 Task: Create Card Donor Stewardship Planning in Board Social Media Advertising Strategies to Workspace Healthcare Consulting. Create Card Beauty Review in Board Customer Journey Optimization Analytics to Workspace Healthcare Consulting. Create Card Donor Stewardship Execution in Board Public Relations Thought Leadership Content Creation and Distribution to Workspace Healthcare Consulting
Action: Mouse moved to (268, 212)
Screenshot: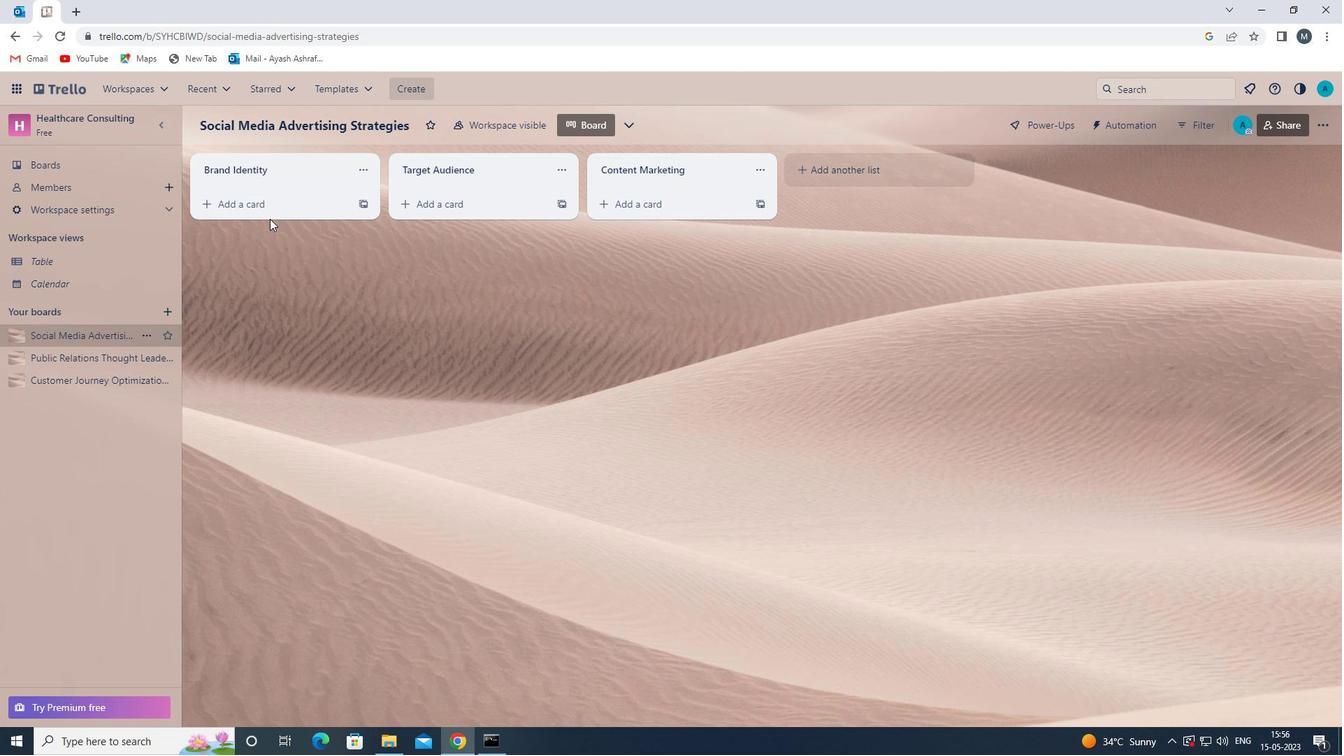 
Action: Mouse pressed left at (268, 212)
Screenshot: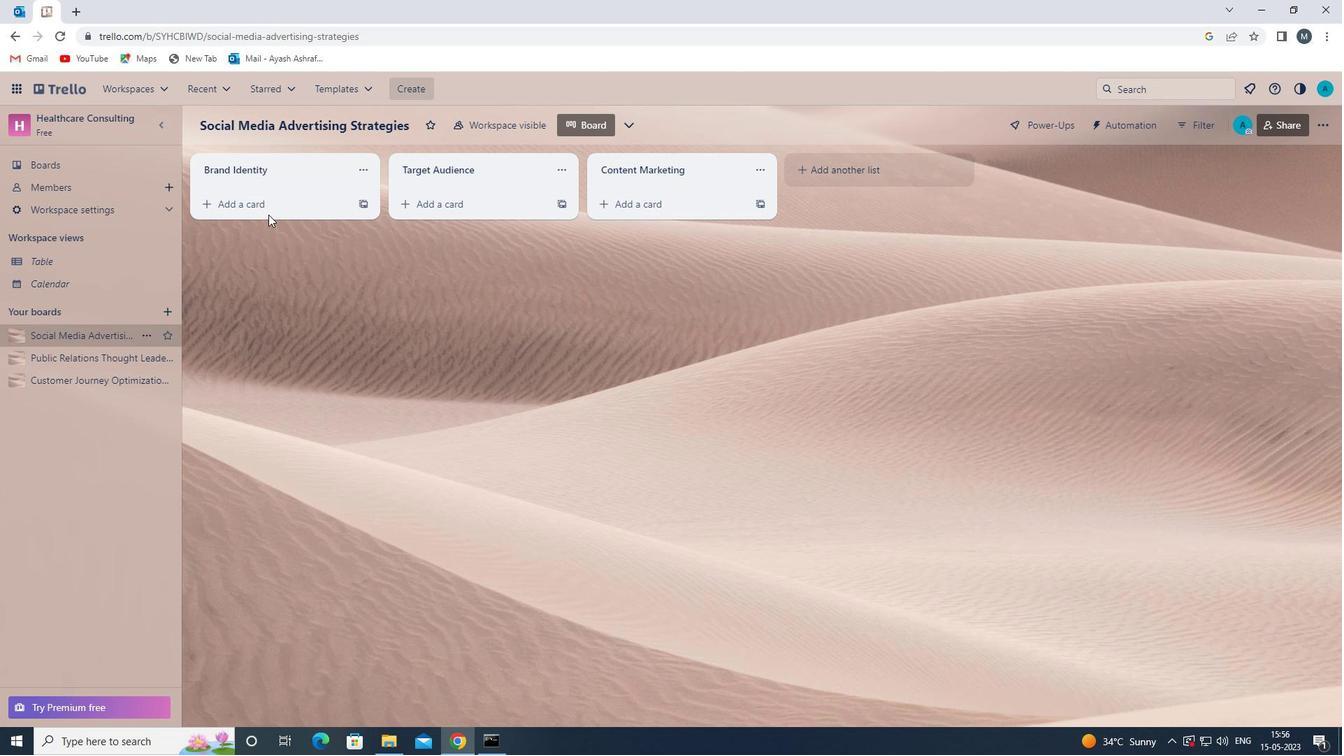 
Action: Mouse moved to (272, 216)
Screenshot: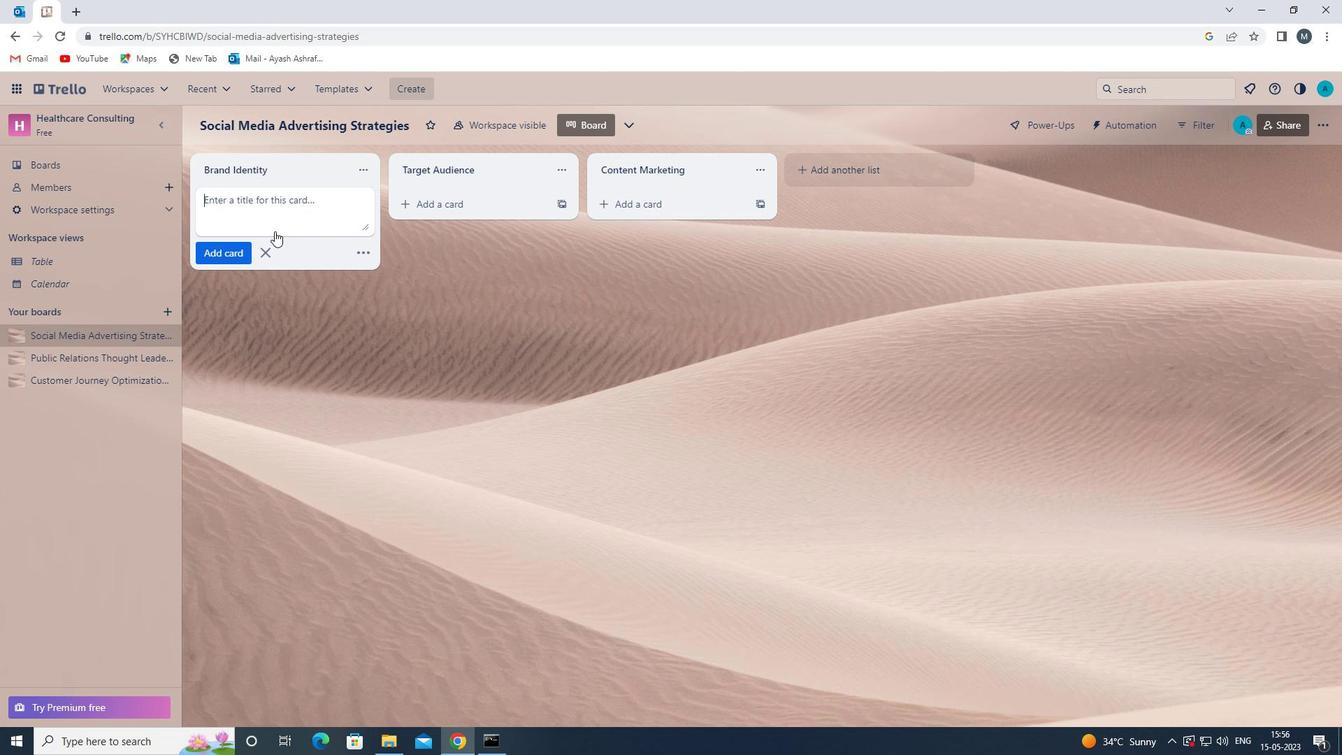 
Action: Mouse pressed left at (272, 216)
Screenshot: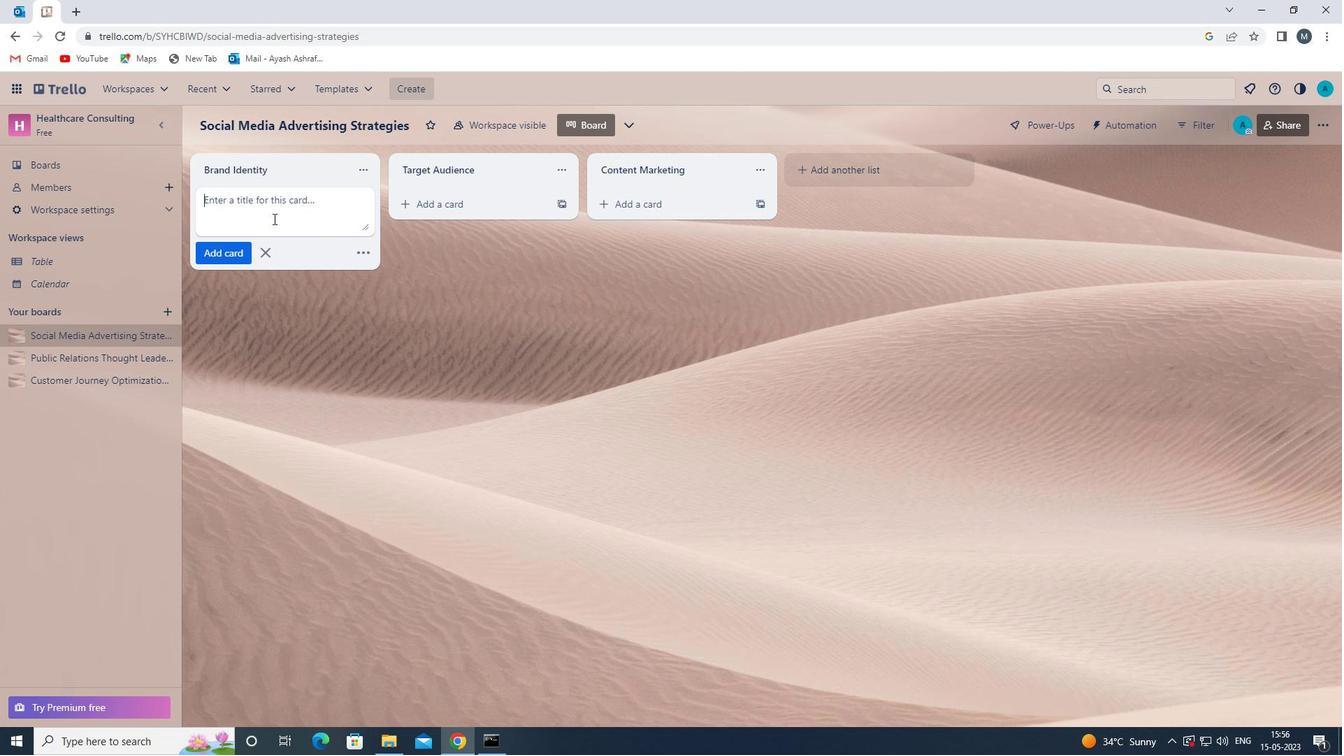 
Action: Key pressed <Key.shift><Key.shift><Key.shift><Key.shift><Key.shift><Key.shift>DONOR<Key.space><Key.shift><Key.shift><Key.shift><Key.shift><Key.shift>STEWARDSHIP<Key.space><Key.shift>PLANNING<Key.space>
Screenshot: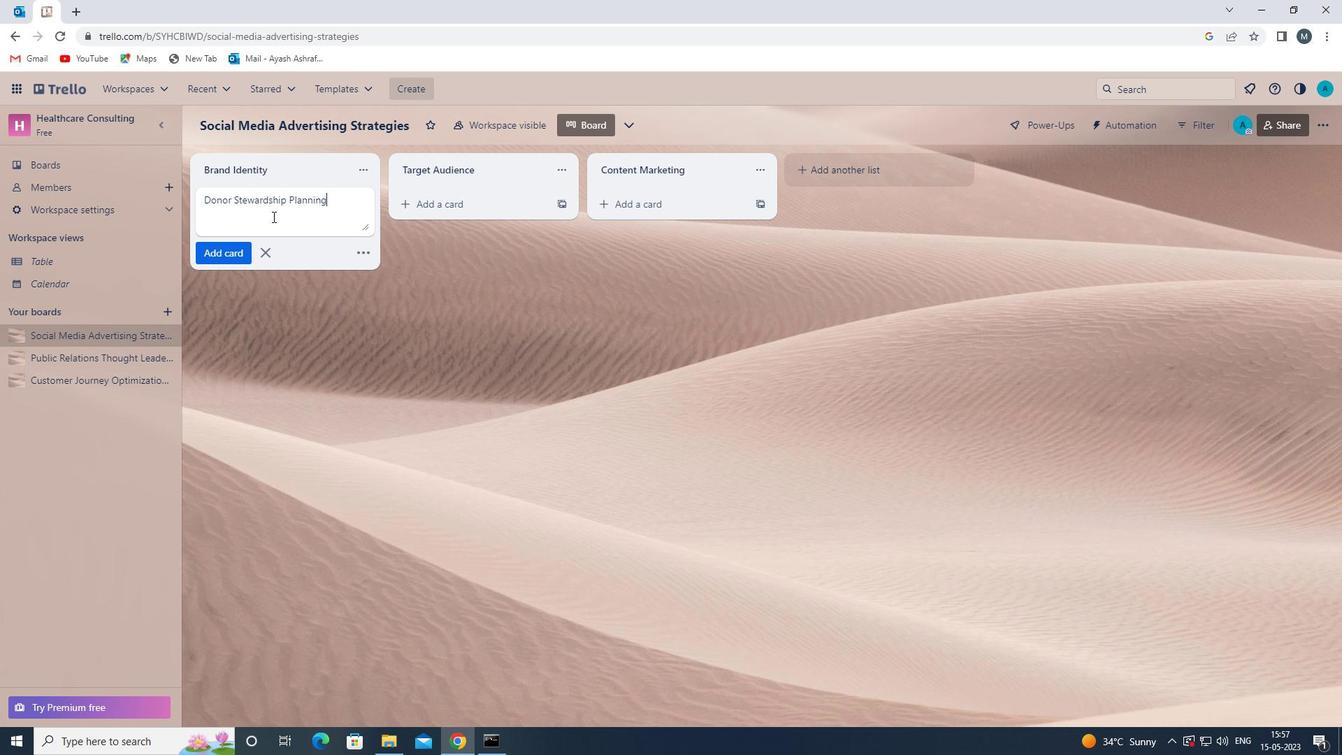 
Action: Mouse moved to (206, 251)
Screenshot: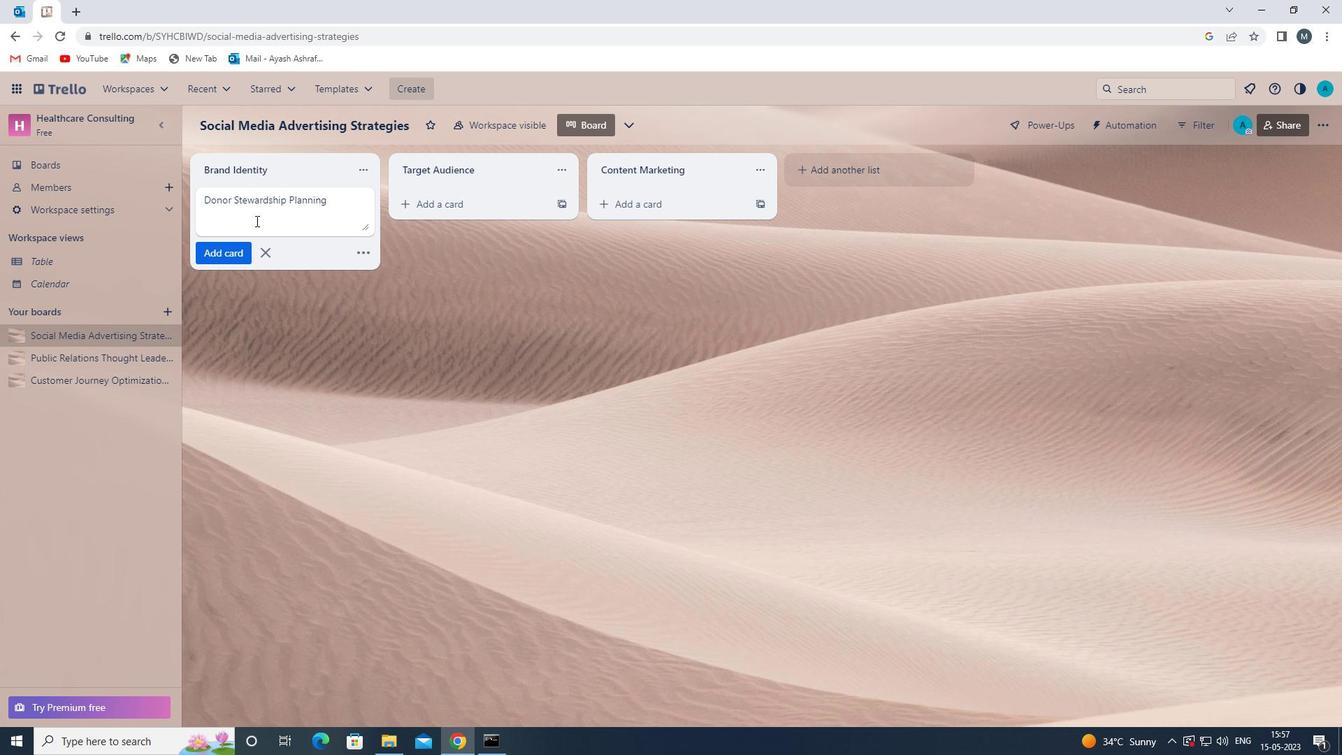 
Action: Mouse pressed left at (206, 251)
Screenshot: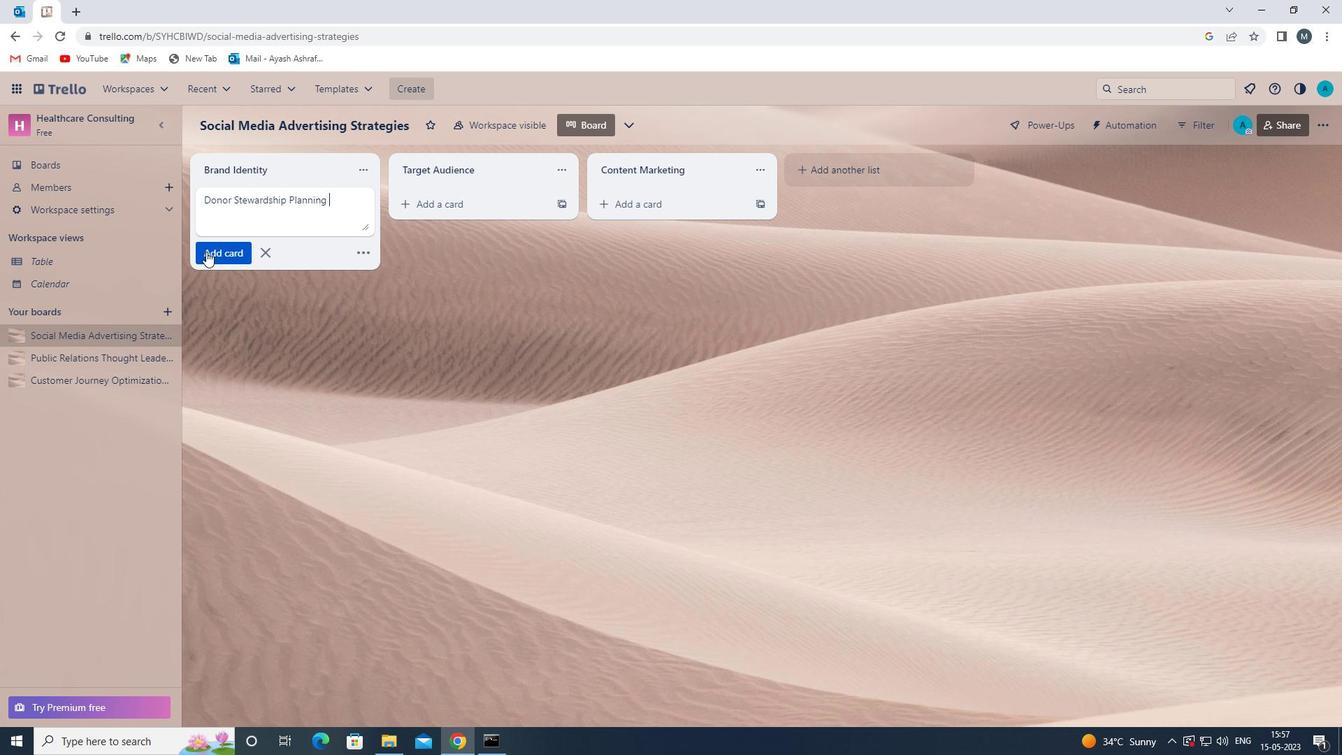 
Action: Mouse moved to (260, 338)
Screenshot: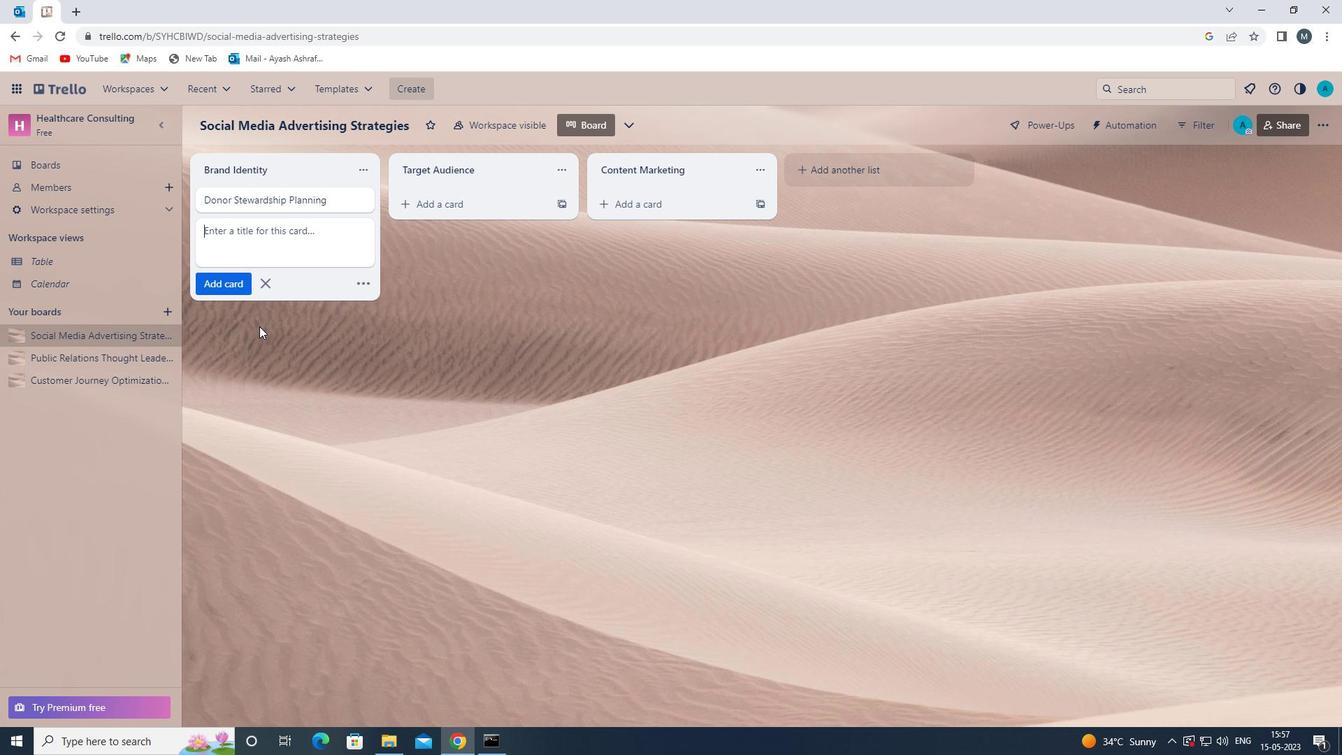 
Action: Mouse pressed left at (260, 338)
Screenshot: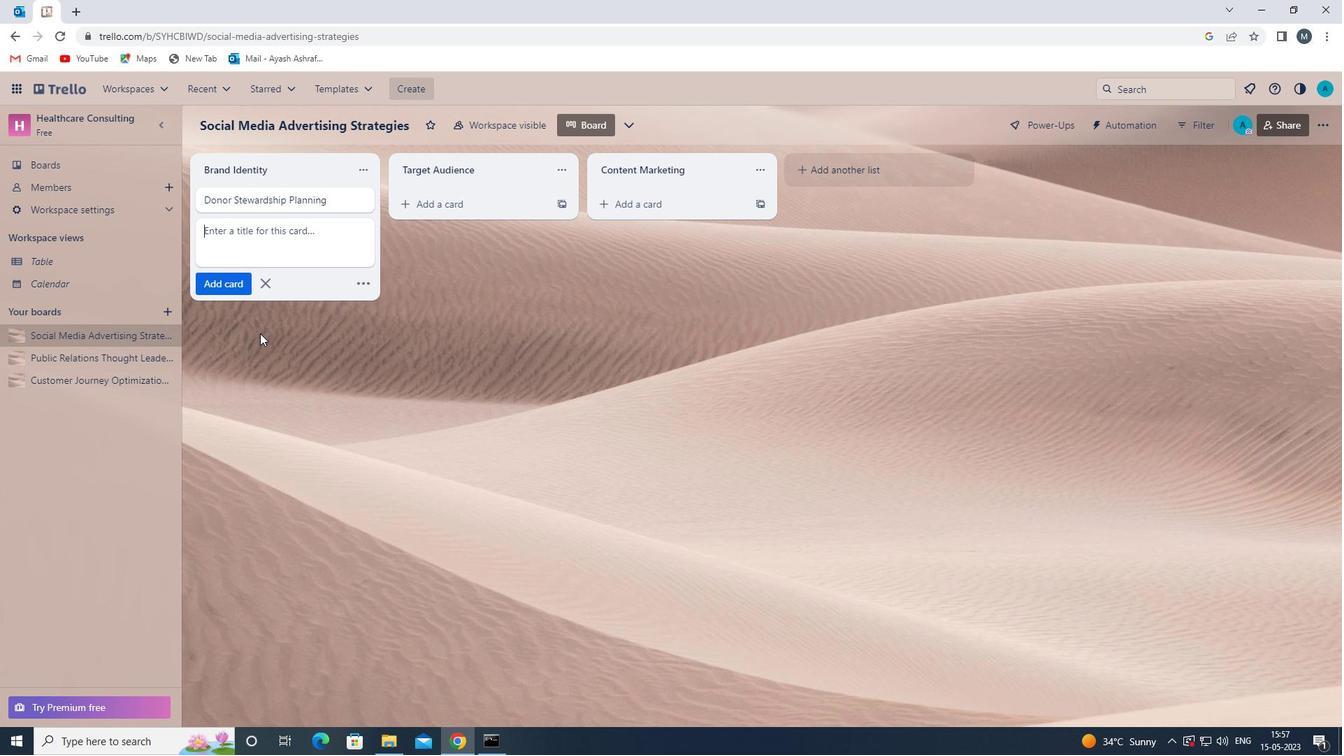 
Action: Mouse moved to (61, 376)
Screenshot: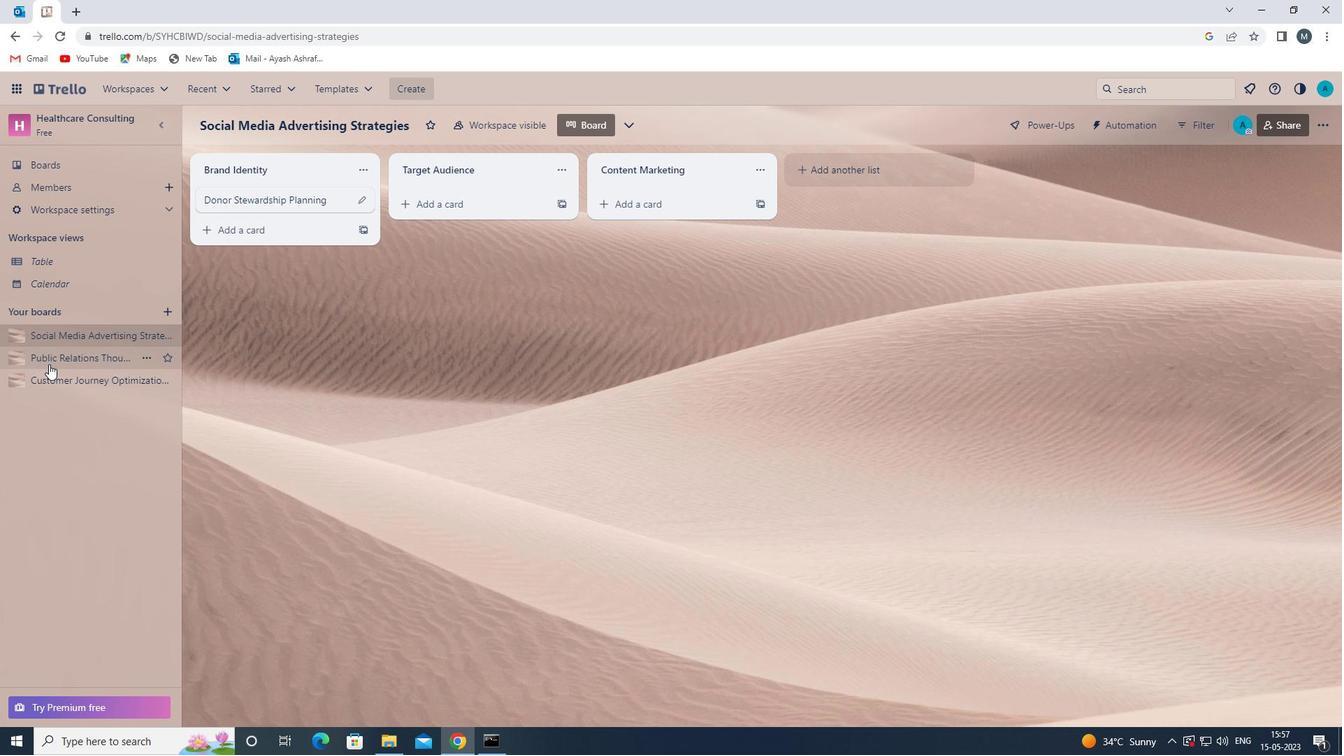 
Action: Mouse pressed left at (61, 376)
Screenshot: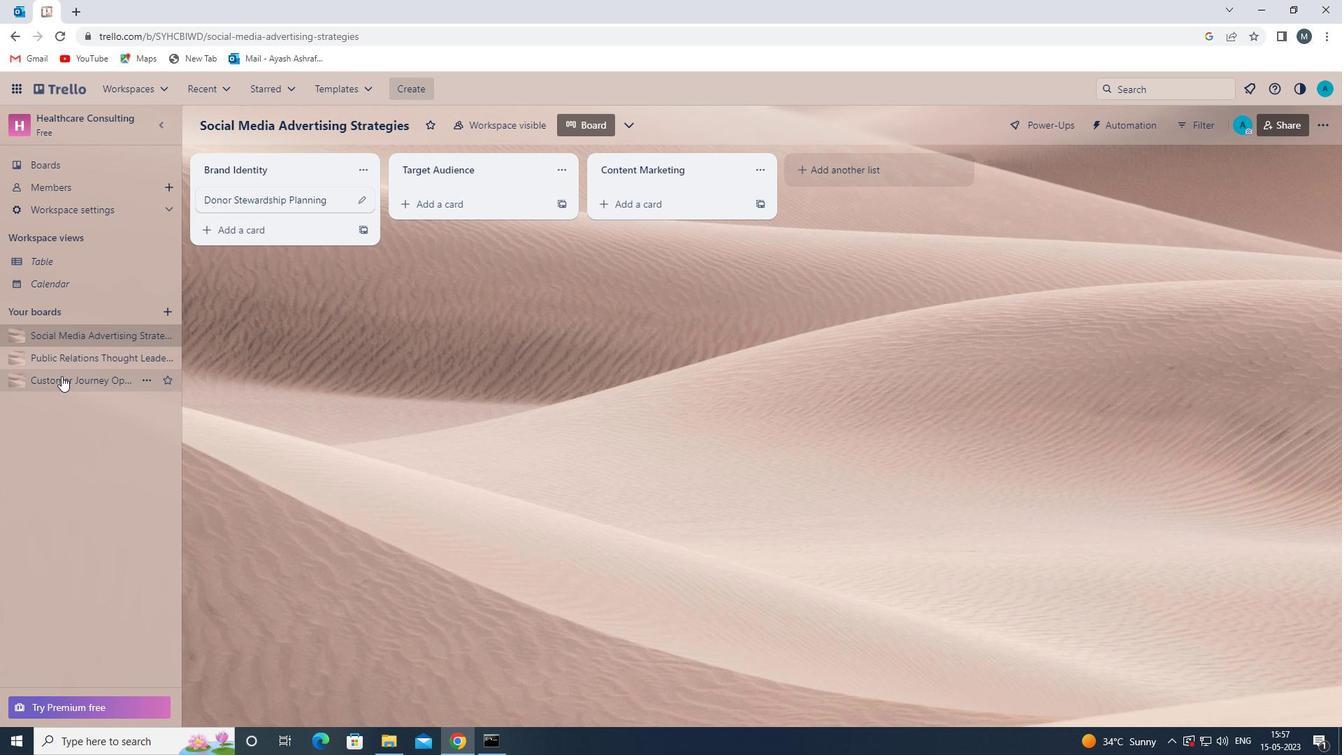 
Action: Mouse moved to (264, 209)
Screenshot: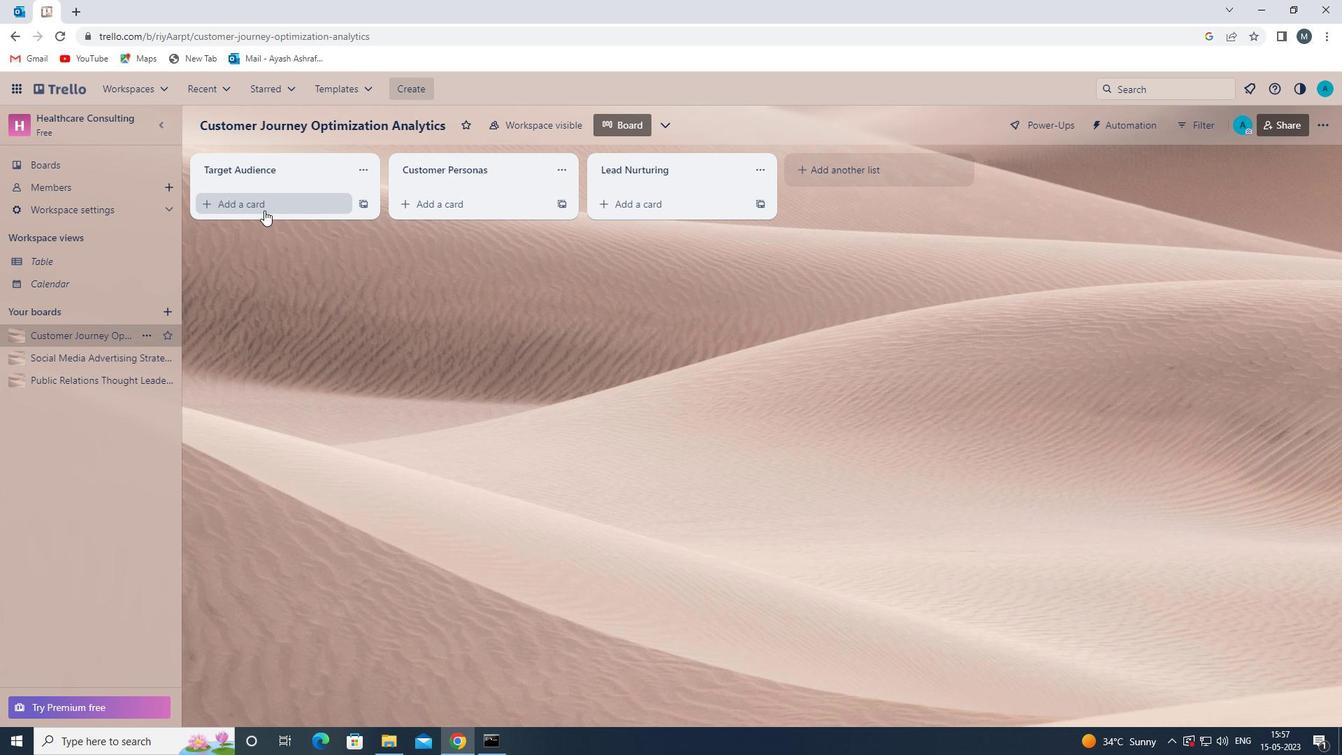 
Action: Mouse pressed left at (264, 209)
Screenshot: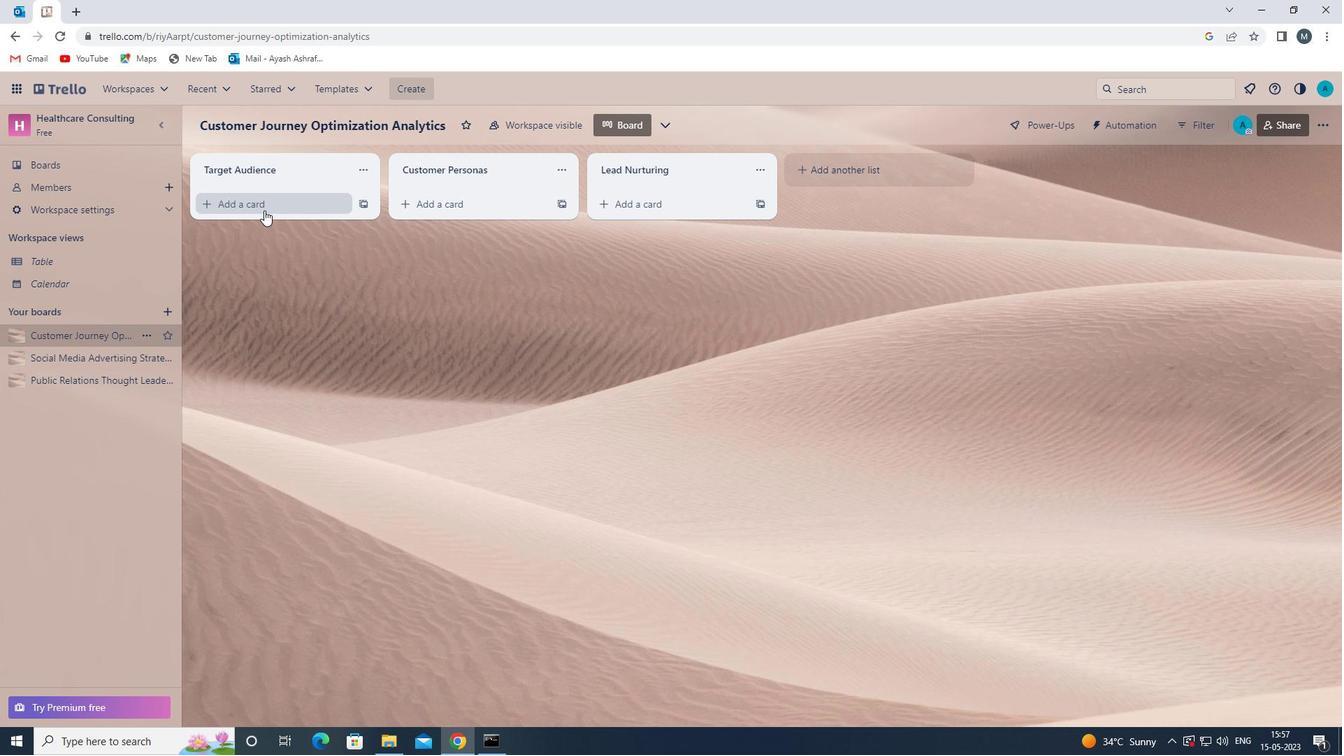 
Action: Mouse moved to (285, 206)
Screenshot: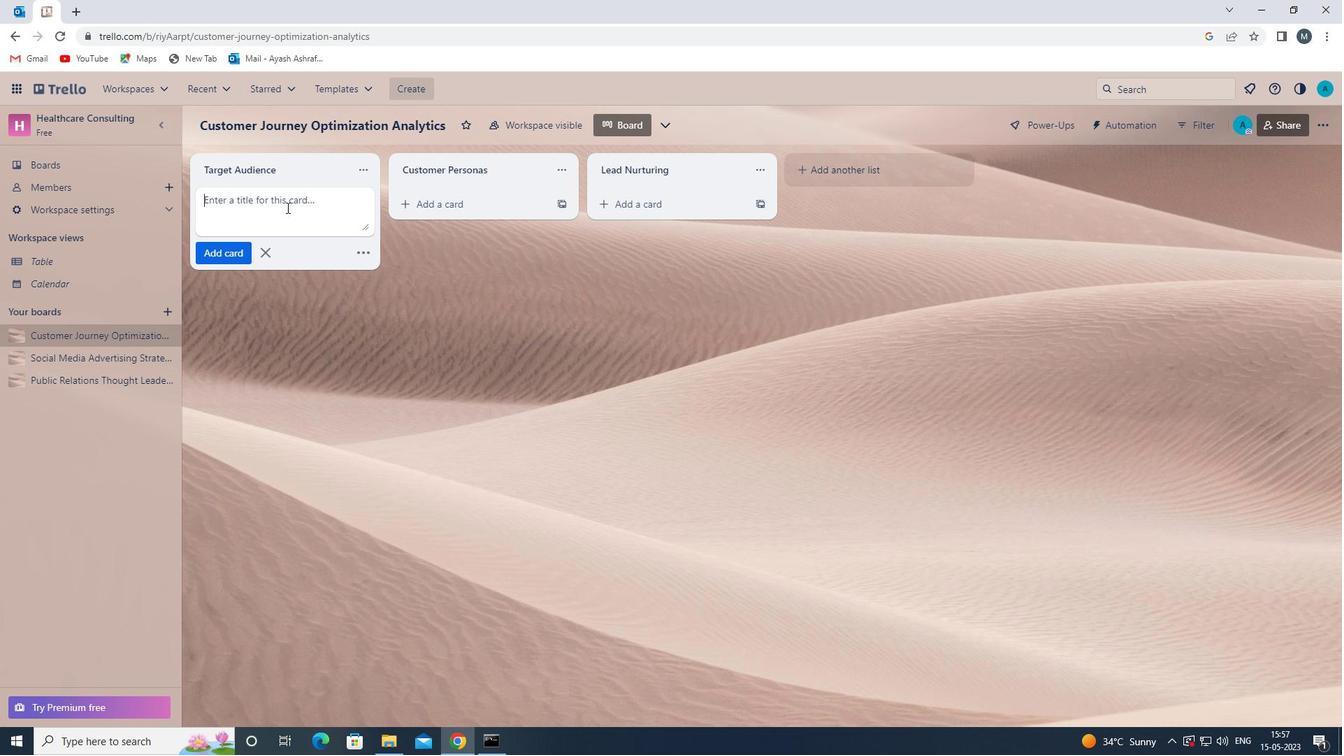 
Action: Mouse pressed left at (285, 206)
Screenshot: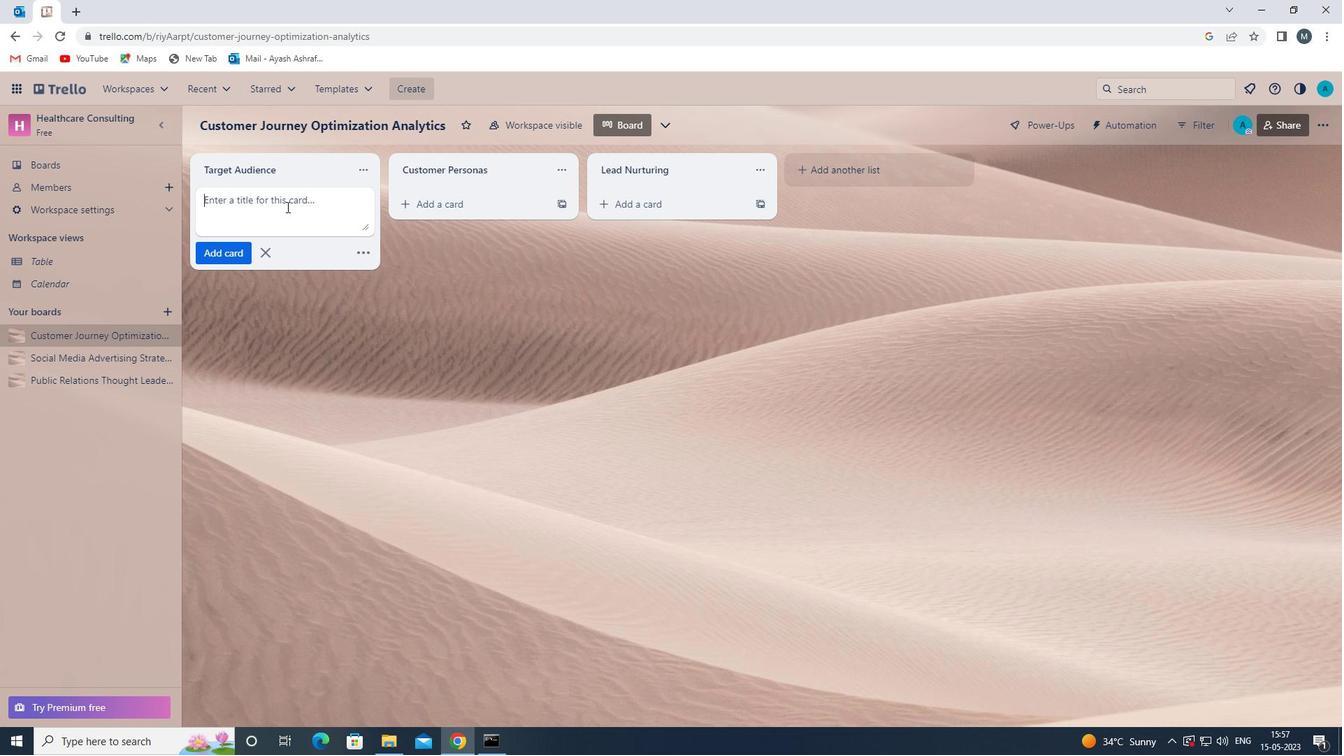 
Action: Key pressed <Key.shift>BEAUTY<Key.space><Key.shift>REVIEW<Key.space>
Screenshot: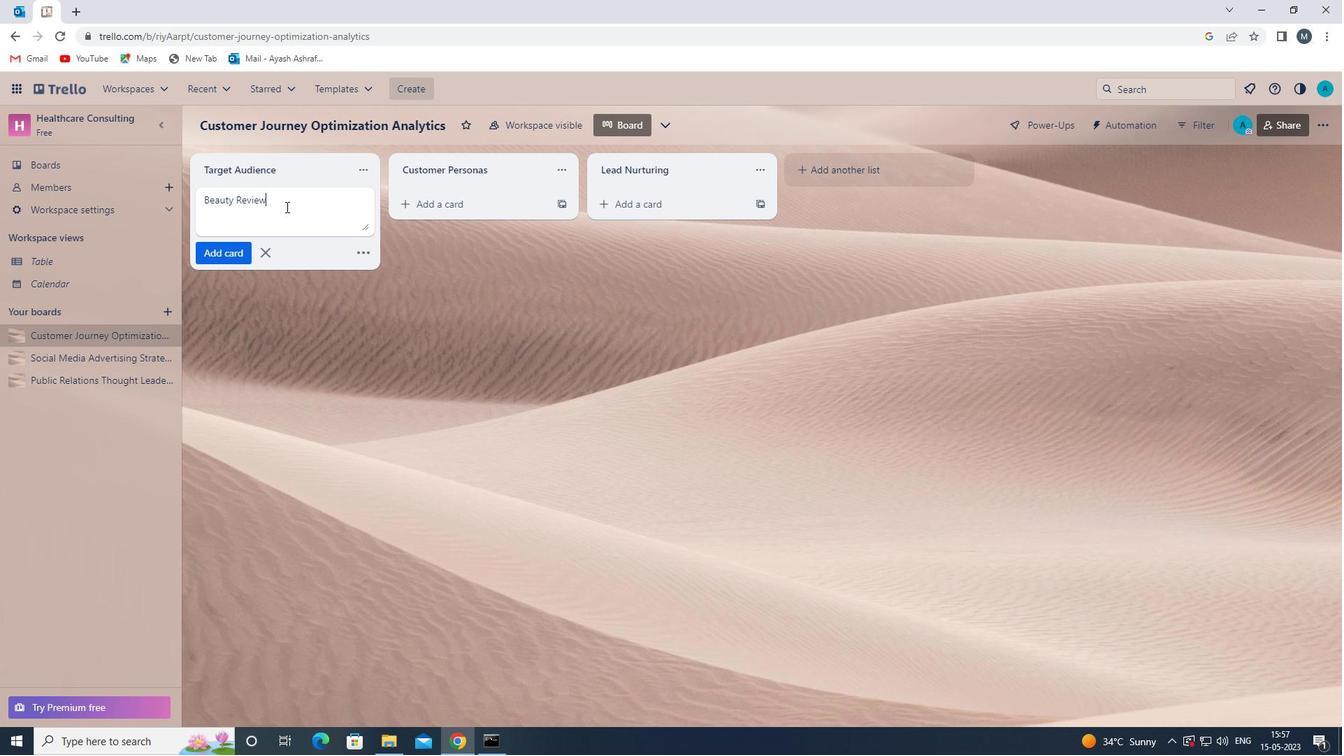 
Action: Mouse moved to (209, 248)
Screenshot: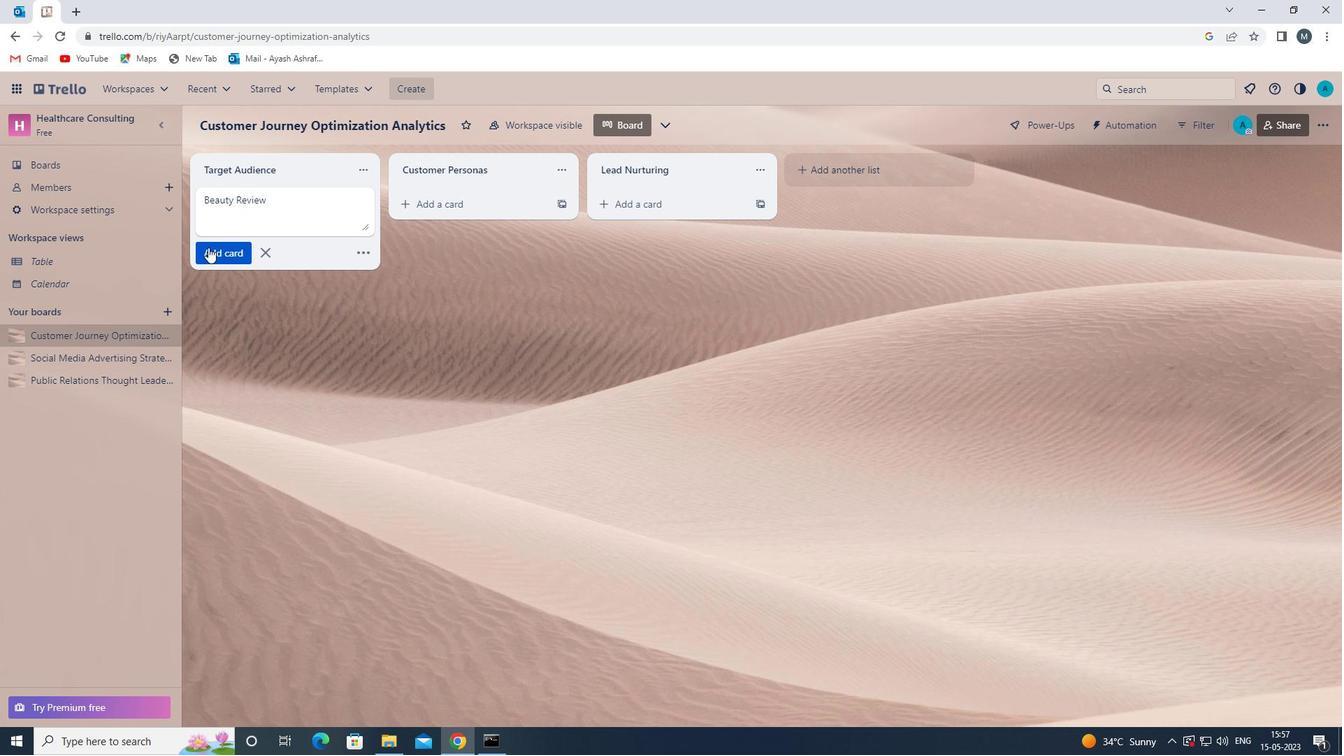 
Action: Mouse pressed left at (209, 248)
Screenshot: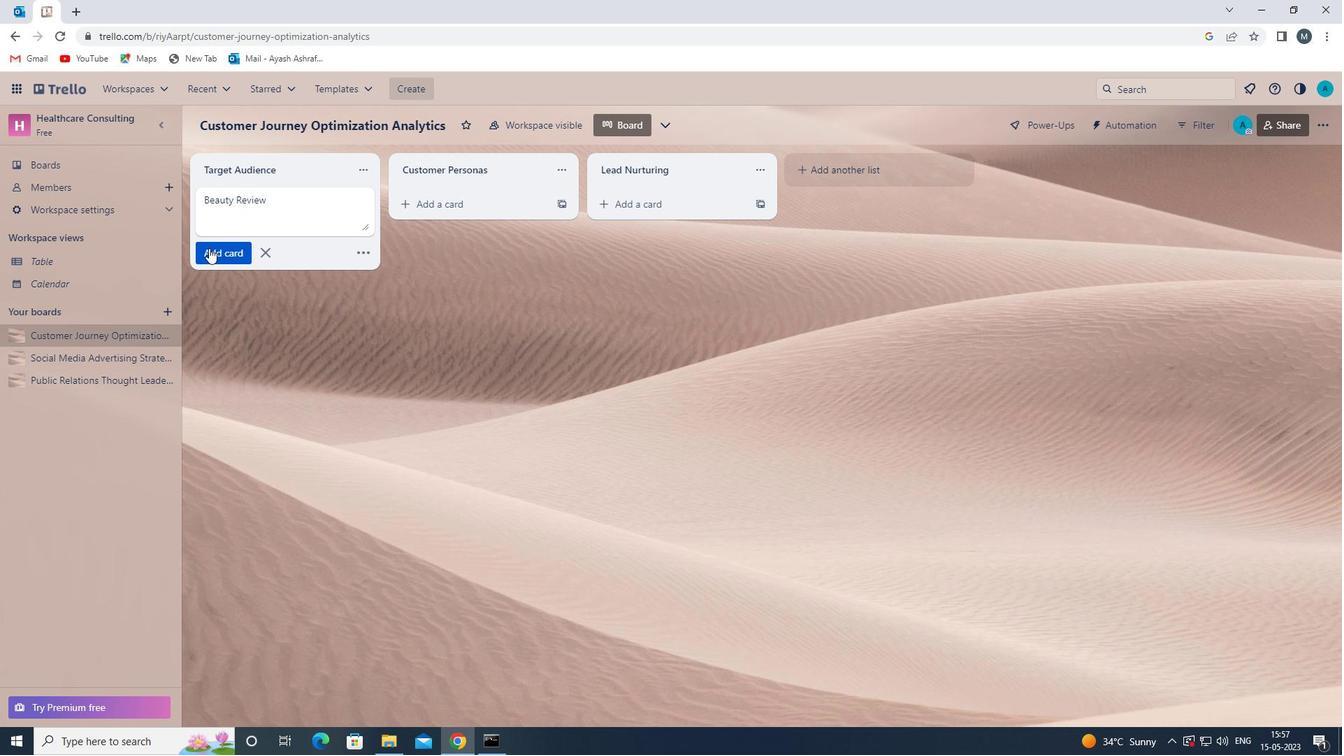 
Action: Mouse moved to (248, 348)
Screenshot: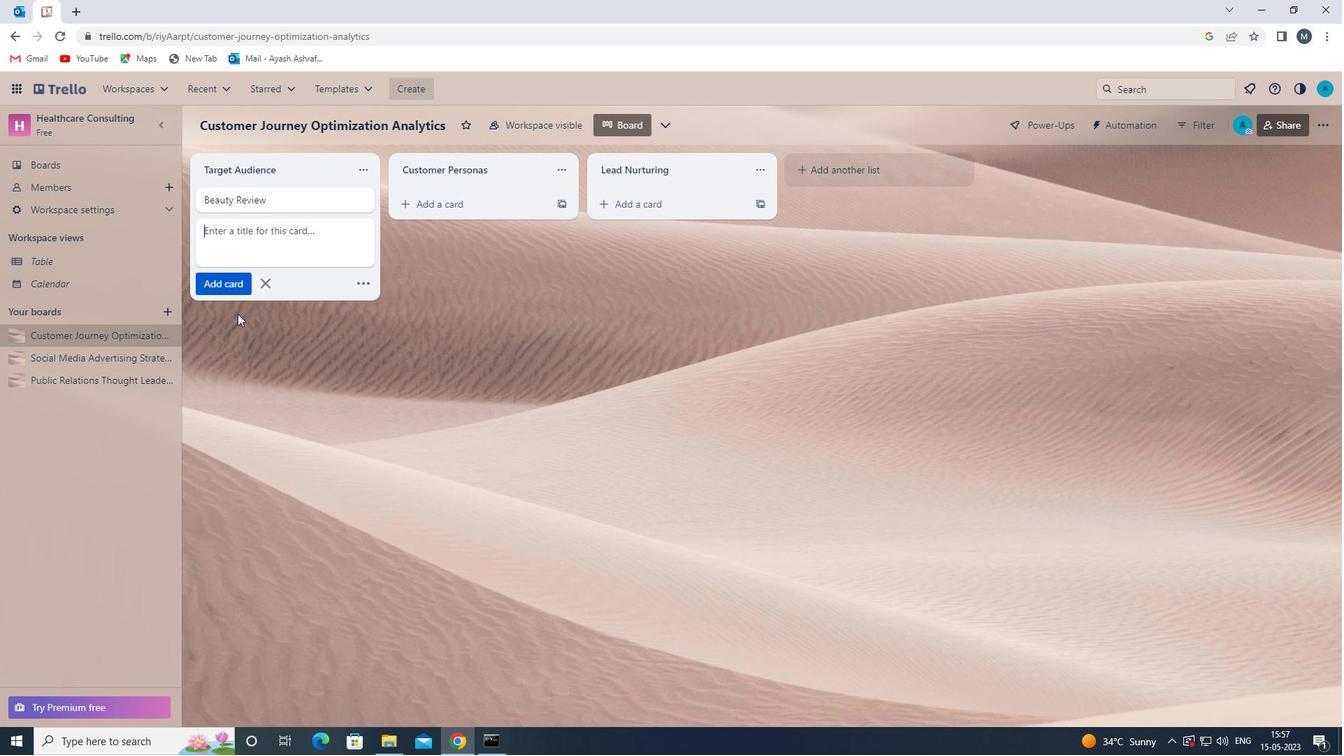 
Action: Mouse pressed left at (248, 348)
Screenshot: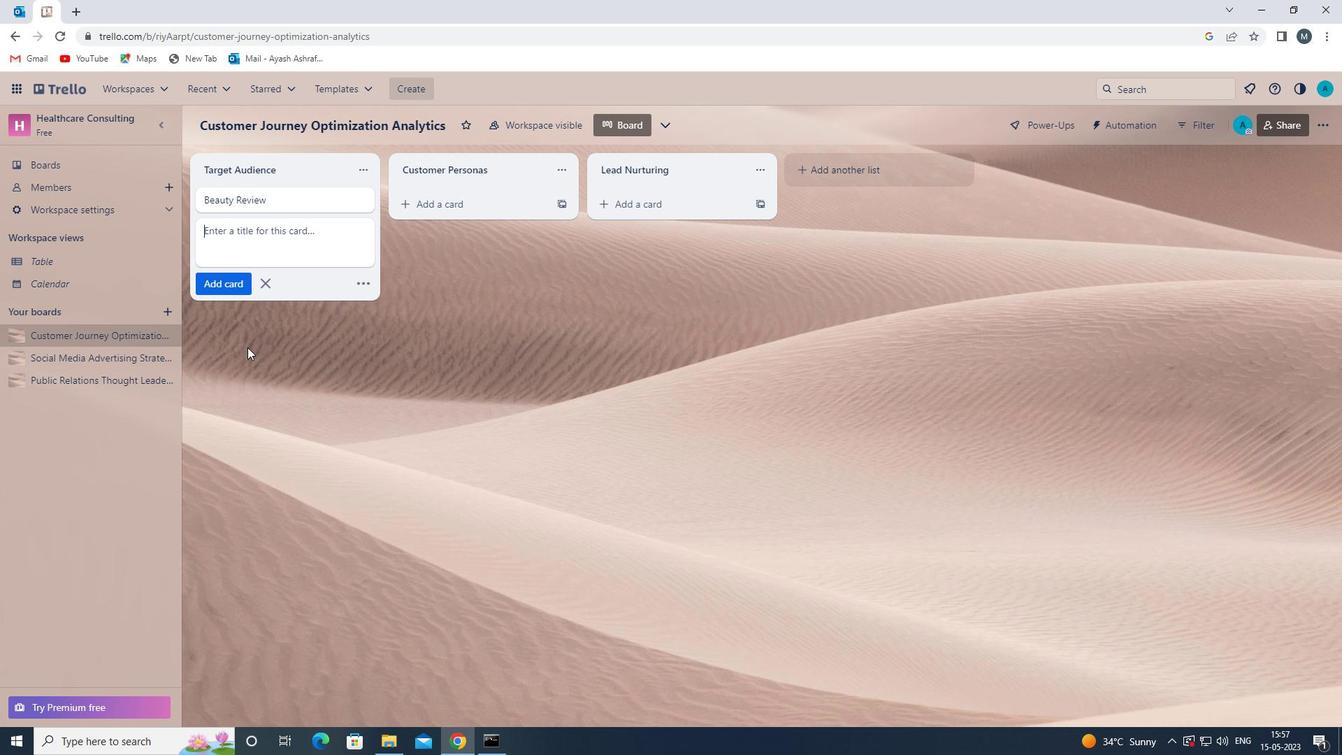 
Action: Mouse moved to (55, 385)
Screenshot: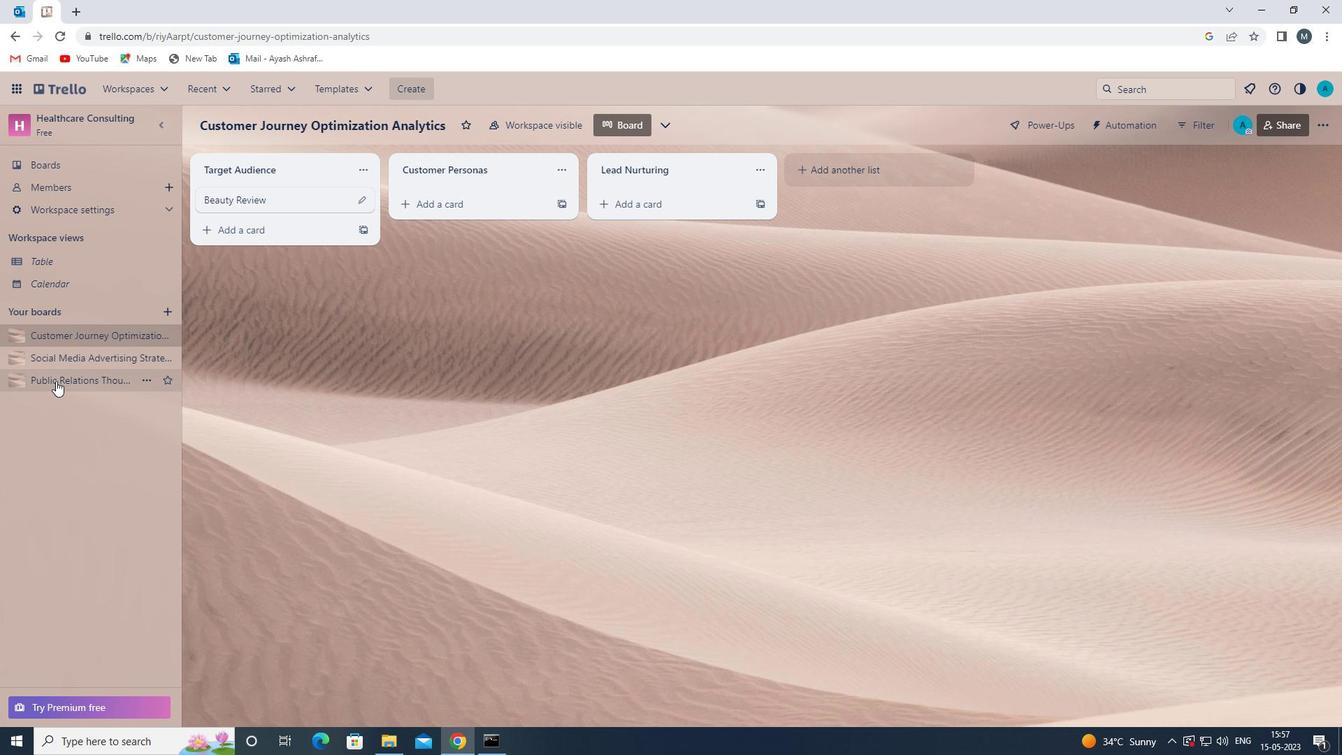 
Action: Mouse pressed left at (55, 385)
Screenshot: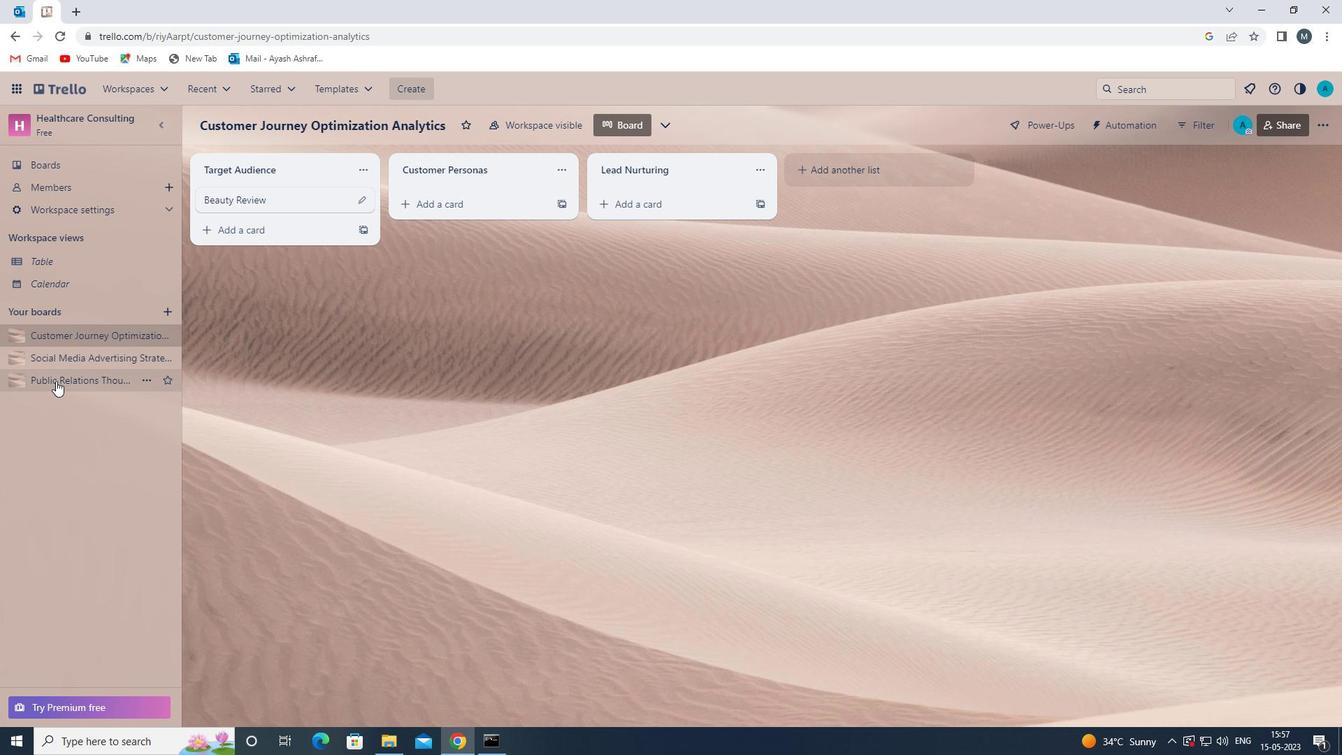 
Action: Mouse moved to (274, 209)
Screenshot: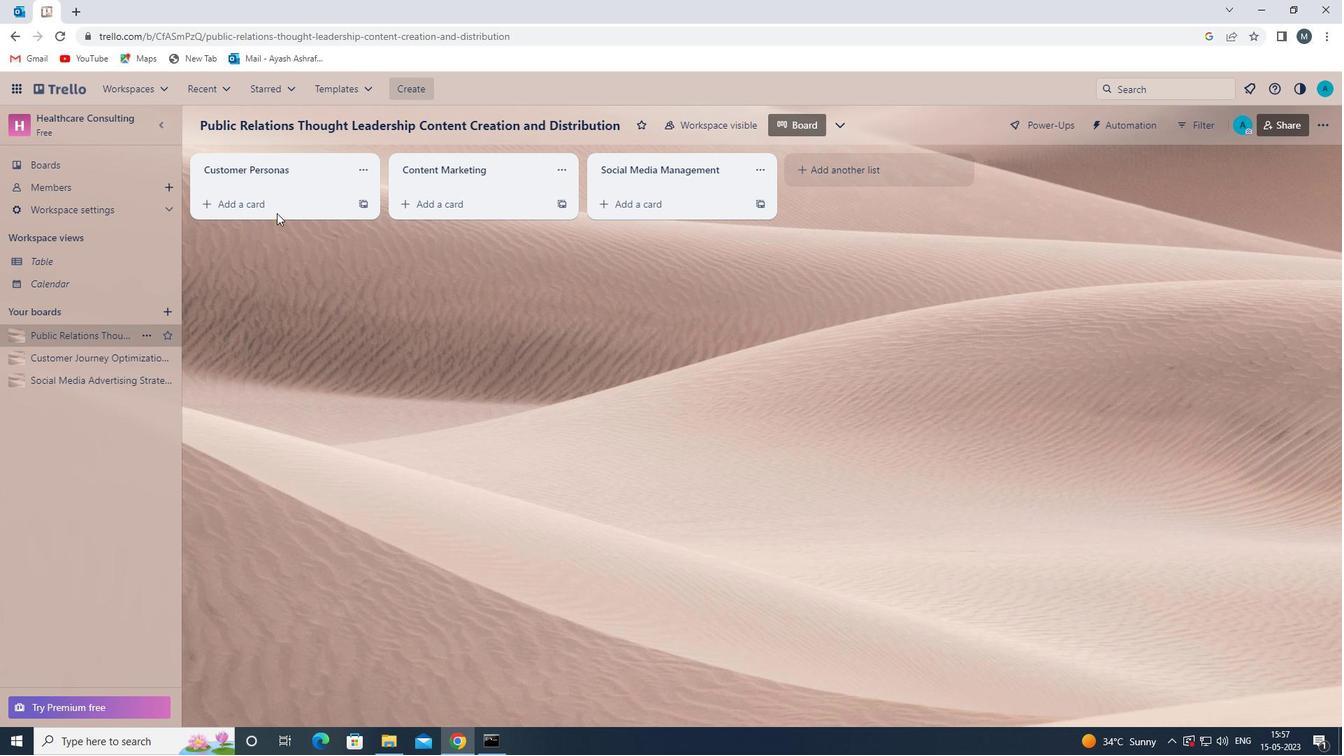 
Action: Mouse pressed left at (274, 209)
Screenshot: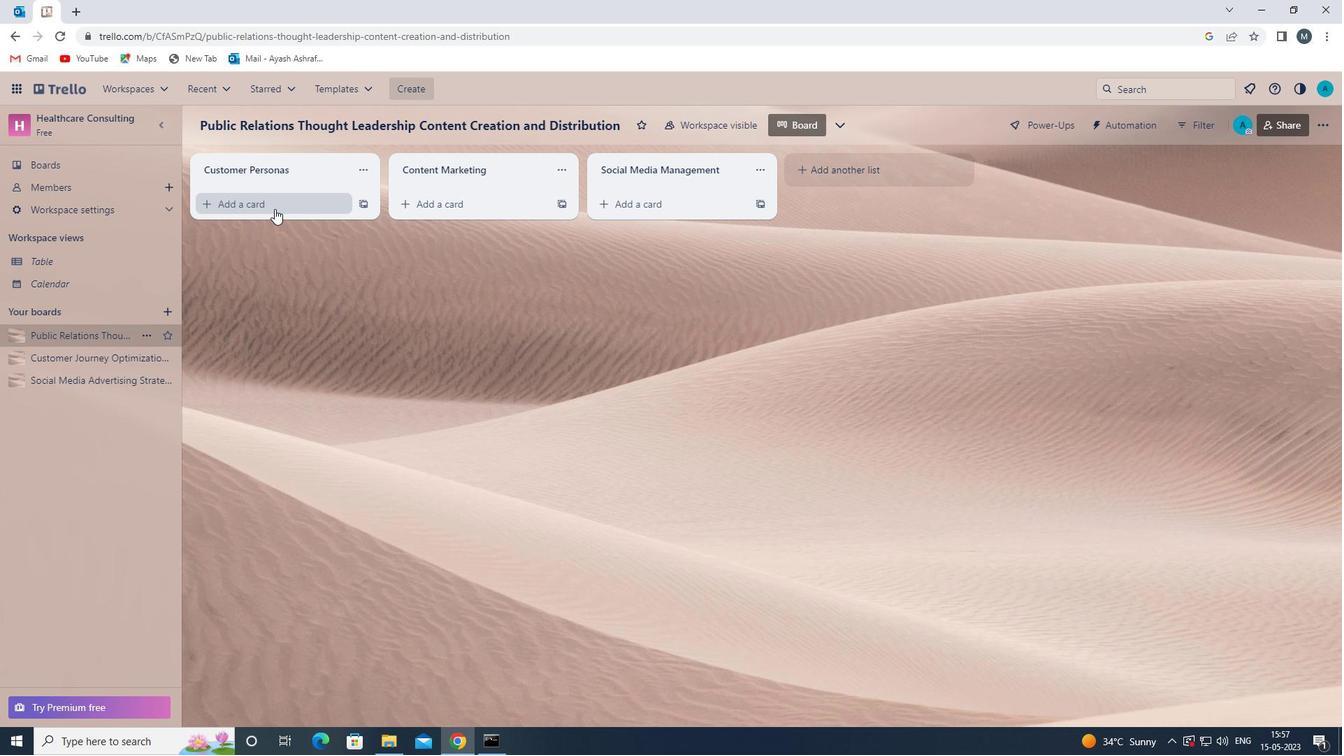 
Action: Mouse moved to (270, 200)
Screenshot: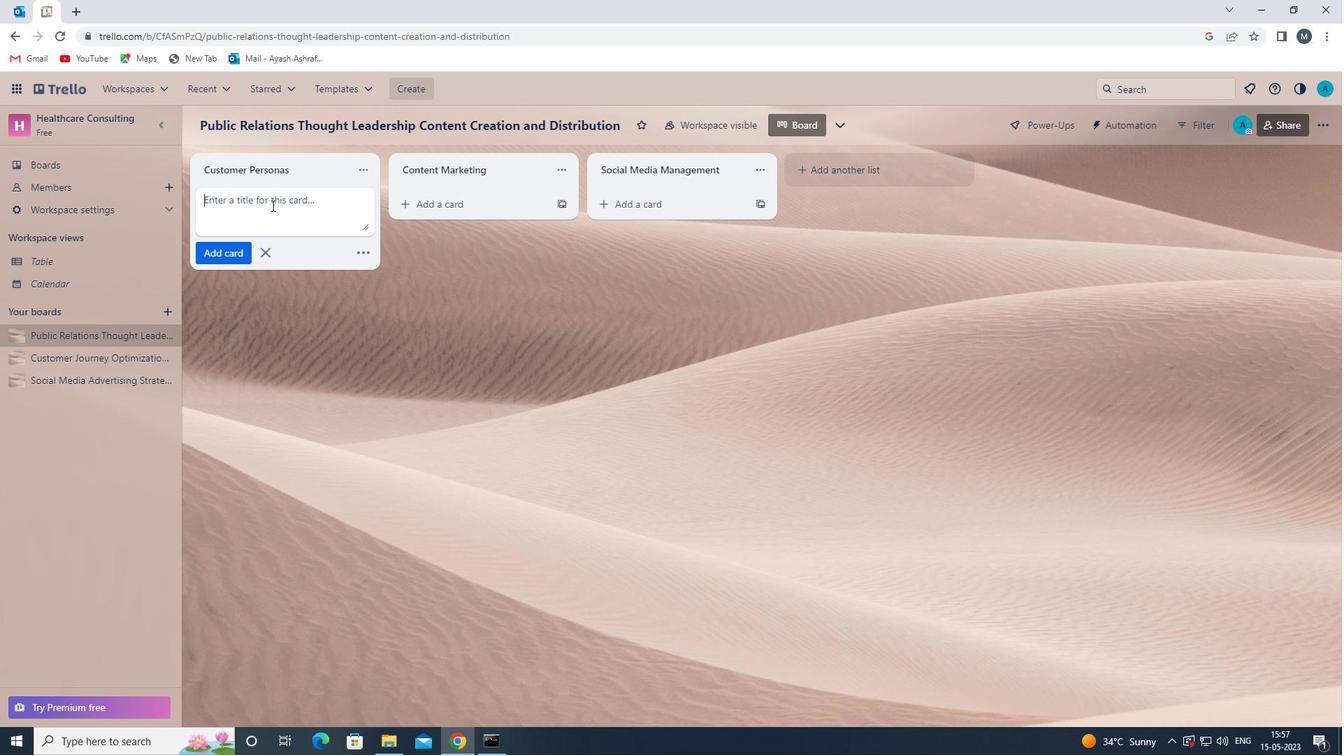 
Action: Mouse pressed left at (270, 200)
Screenshot: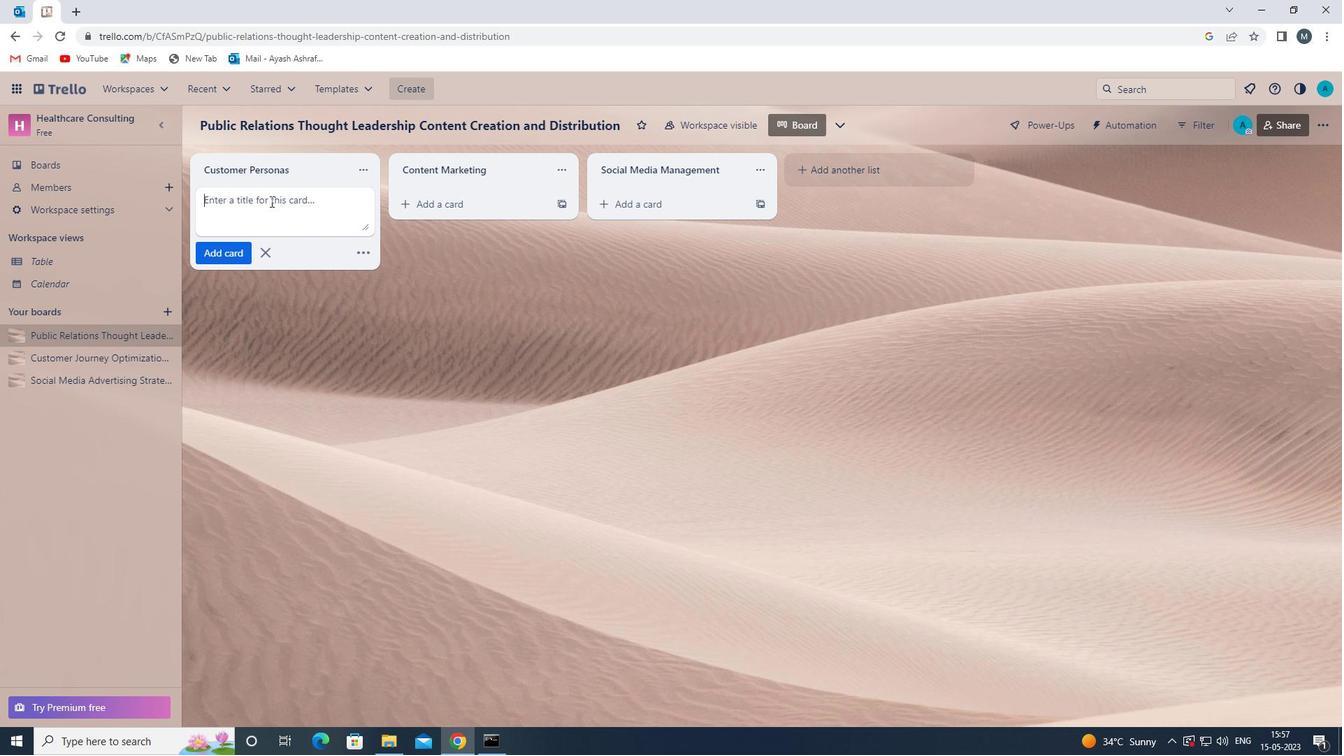
Action: Mouse moved to (227, 253)
Screenshot: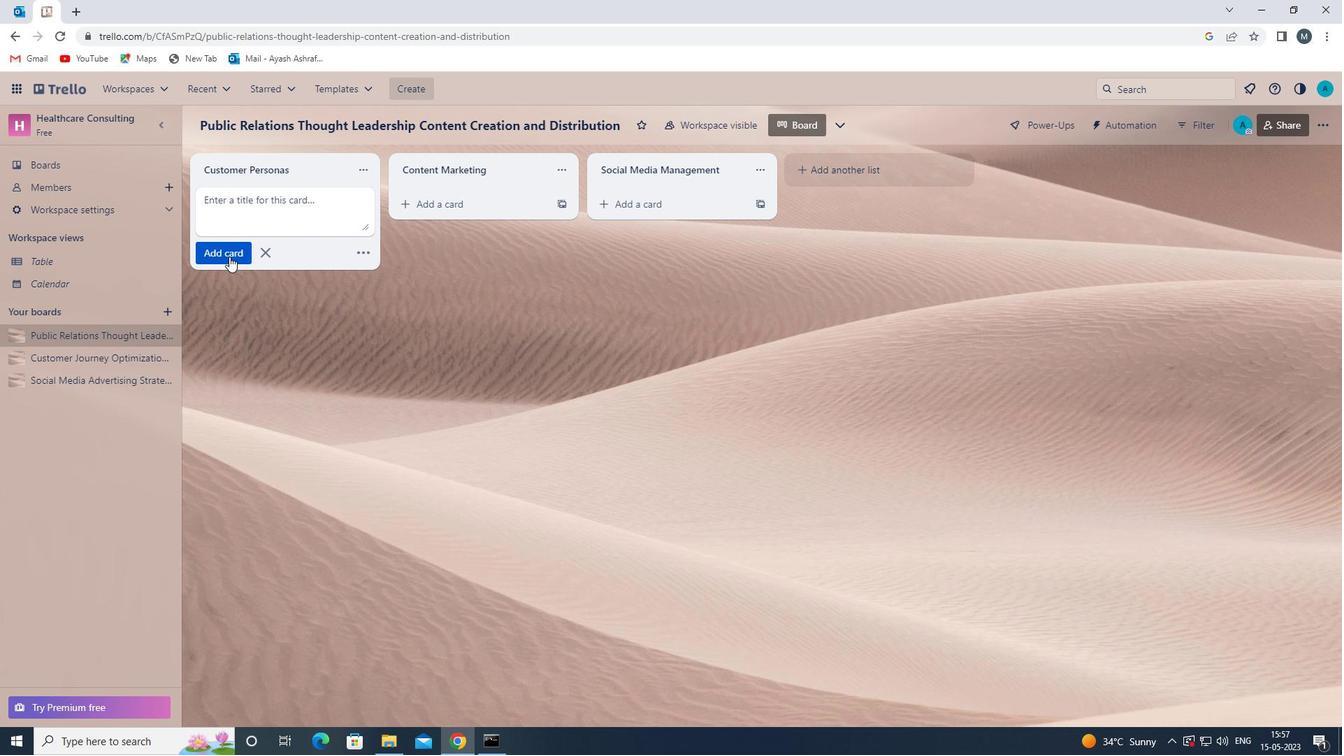
Action: Key pressed <Key.shift><Key.shift><Key.shift>DONOR<Key.space><Key.shift>STEWARDSHIP<Key.shift><Key.shift><Key.shift><Key.shift><Key.shift><Key.shift><Key.shift><Key.shift><Key.shift>EXECUTION<Key.space>
Screenshot: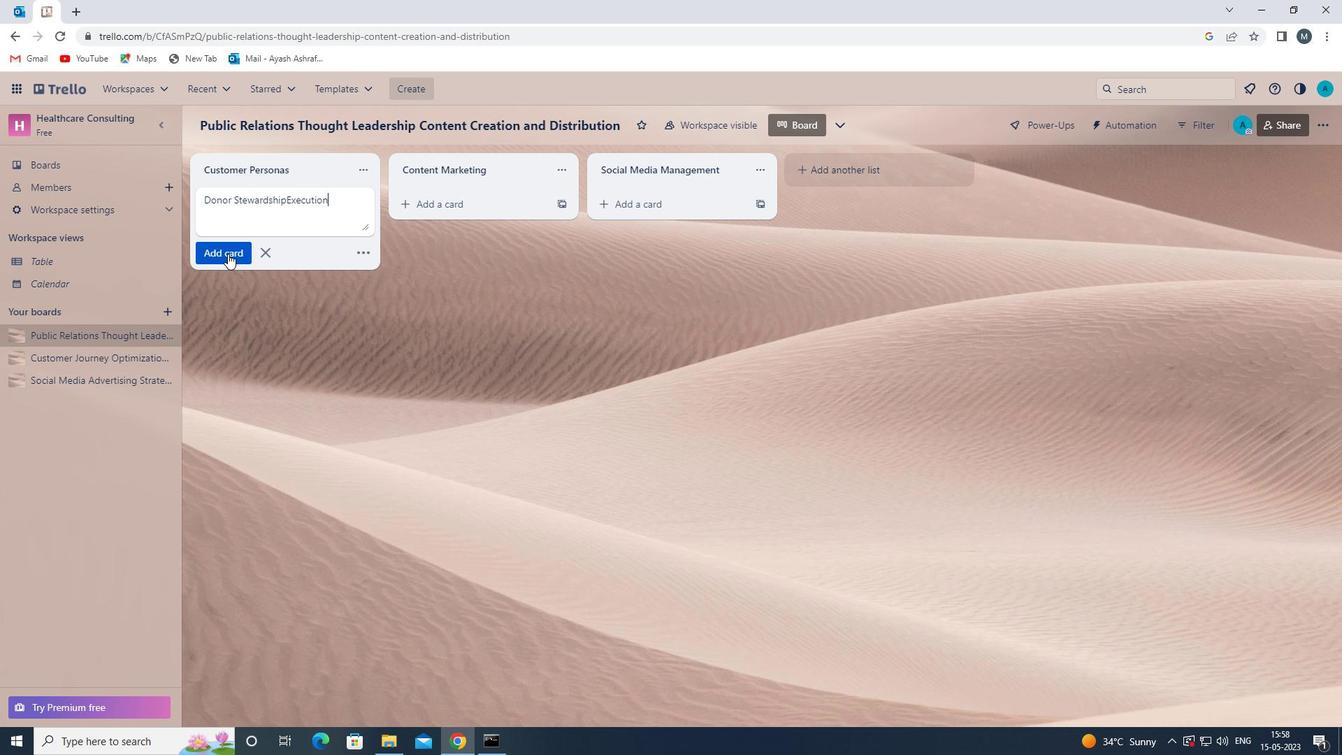 
Action: Mouse moved to (288, 199)
Screenshot: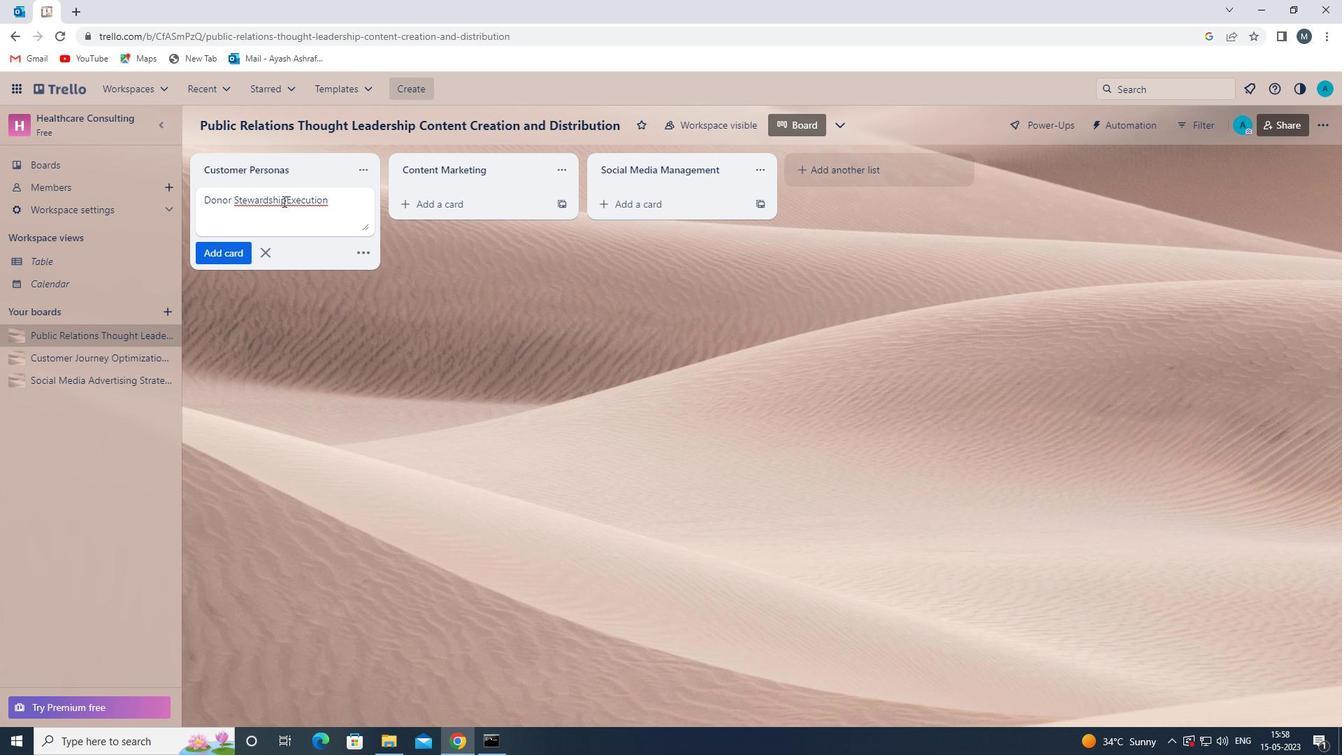 
Action: Mouse pressed left at (288, 199)
Screenshot: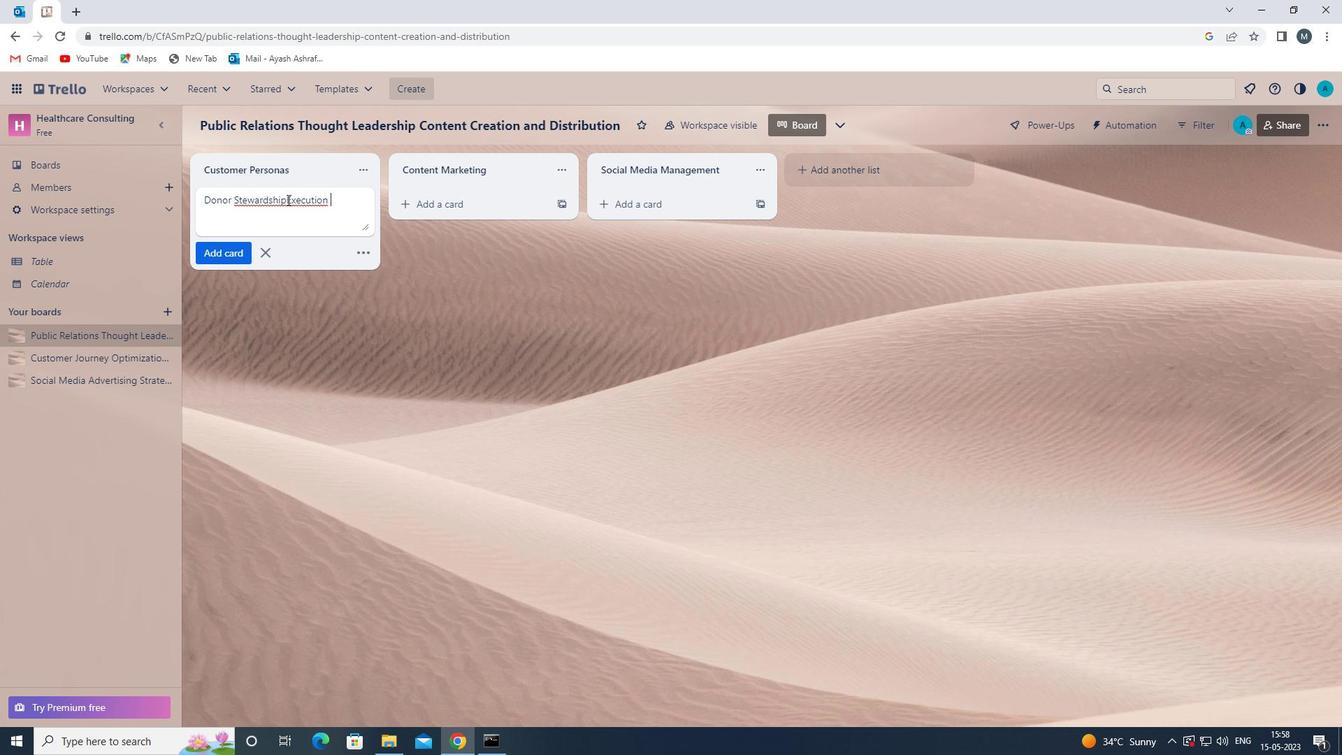 
Action: Mouse moved to (297, 210)
Screenshot: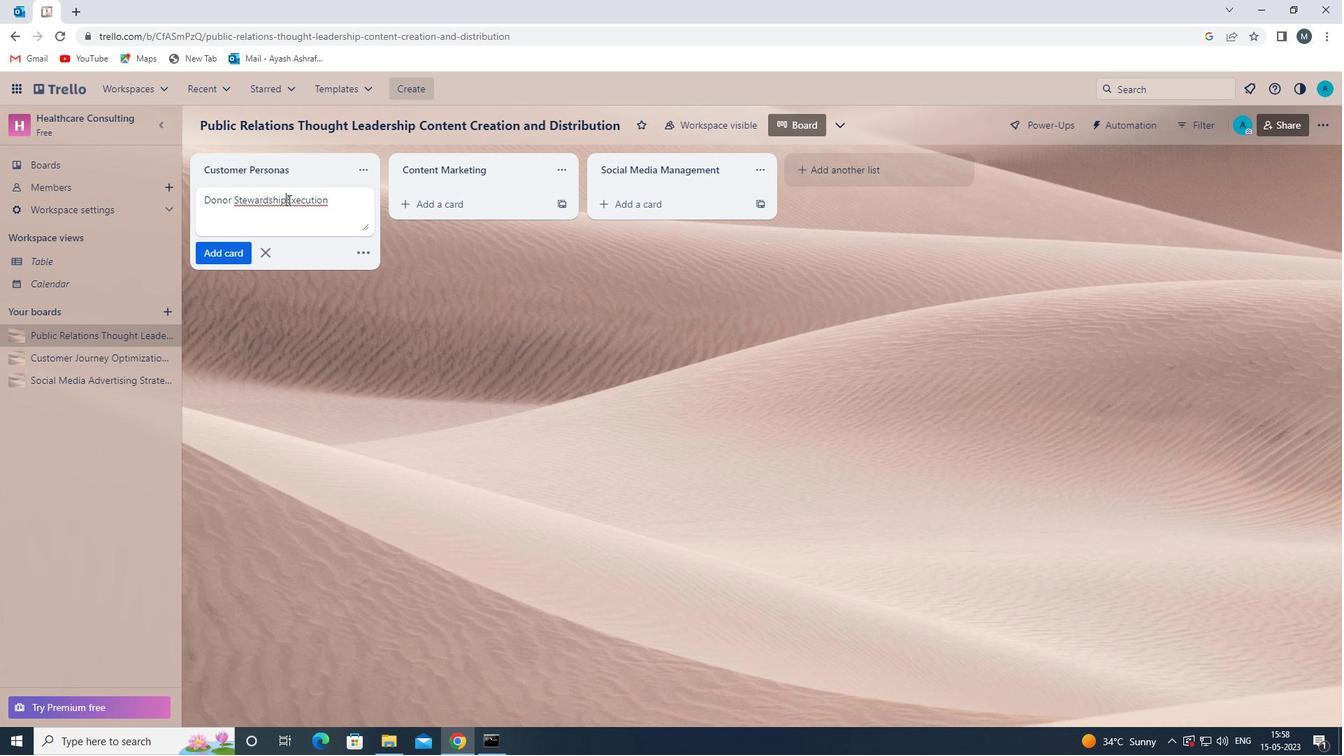 
Action: Key pressed <Key.space>
Screenshot: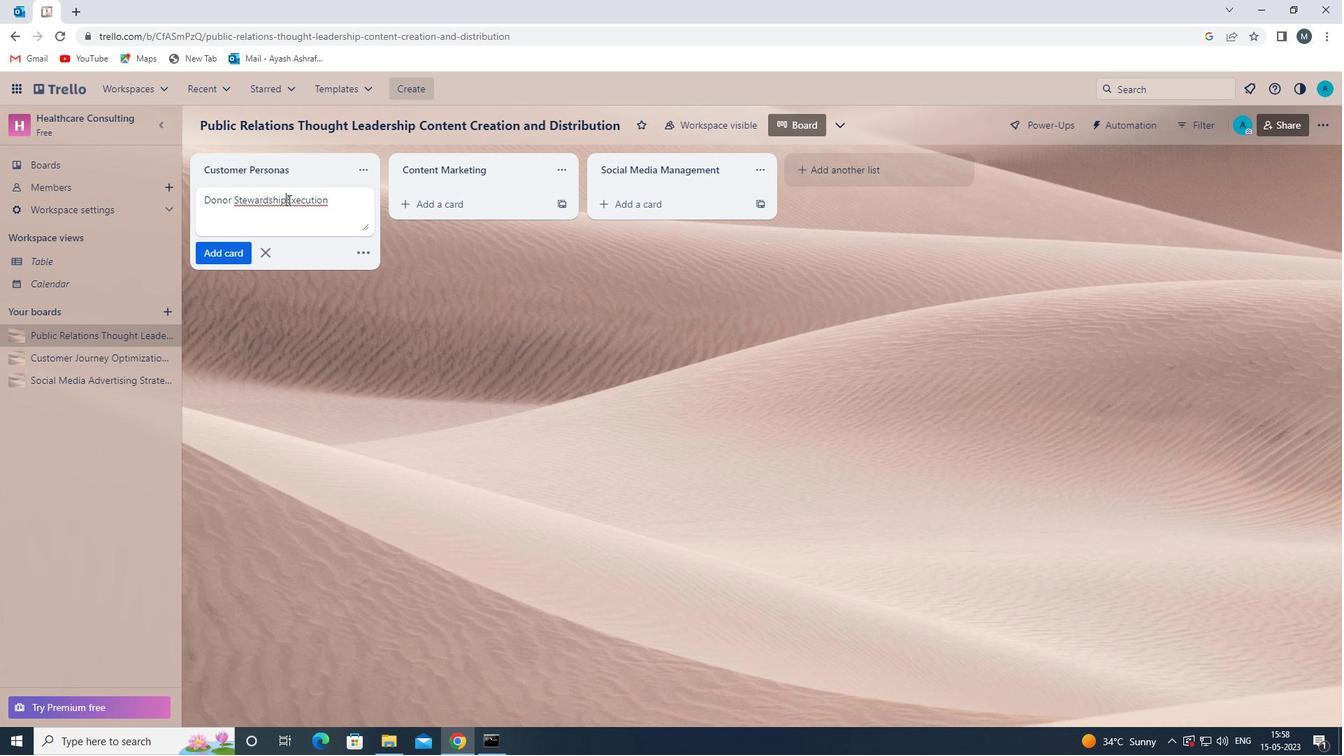 
Action: Mouse moved to (229, 249)
Screenshot: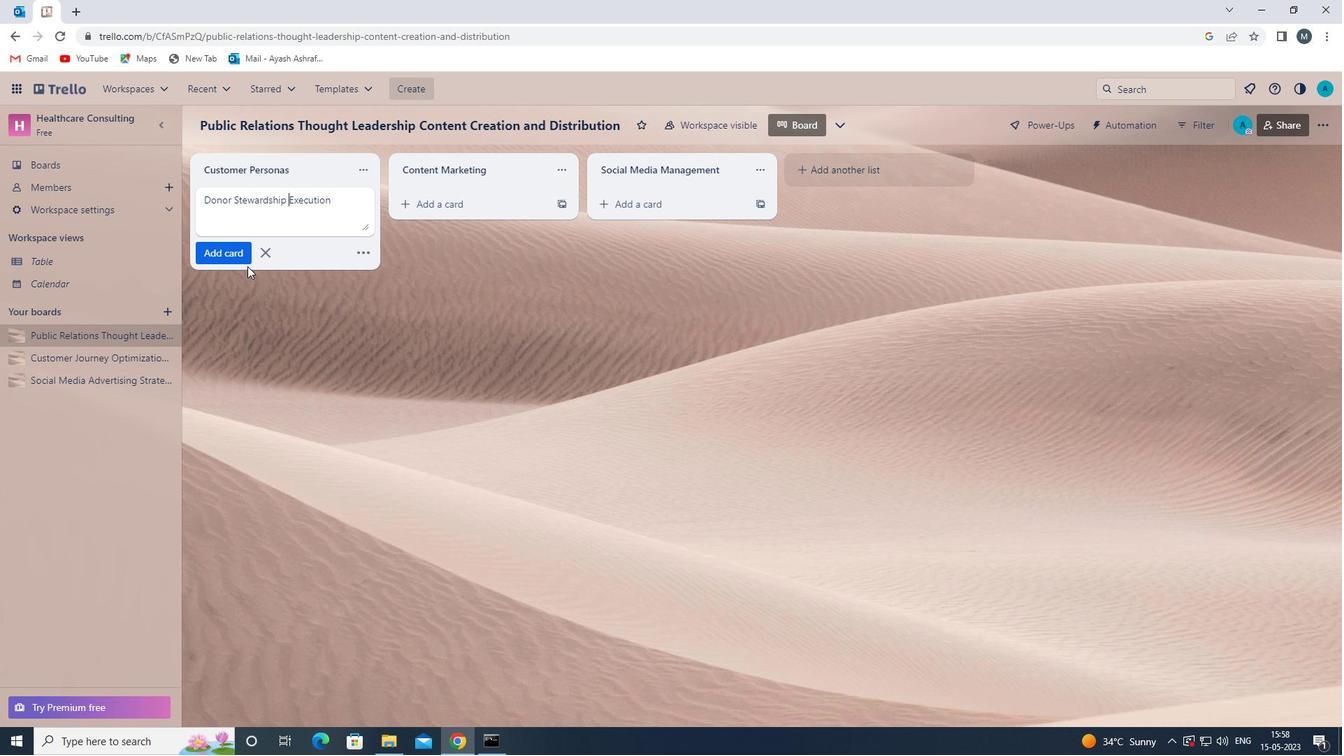 
Action: Mouse pressed left at (229, 249)
Screenshot: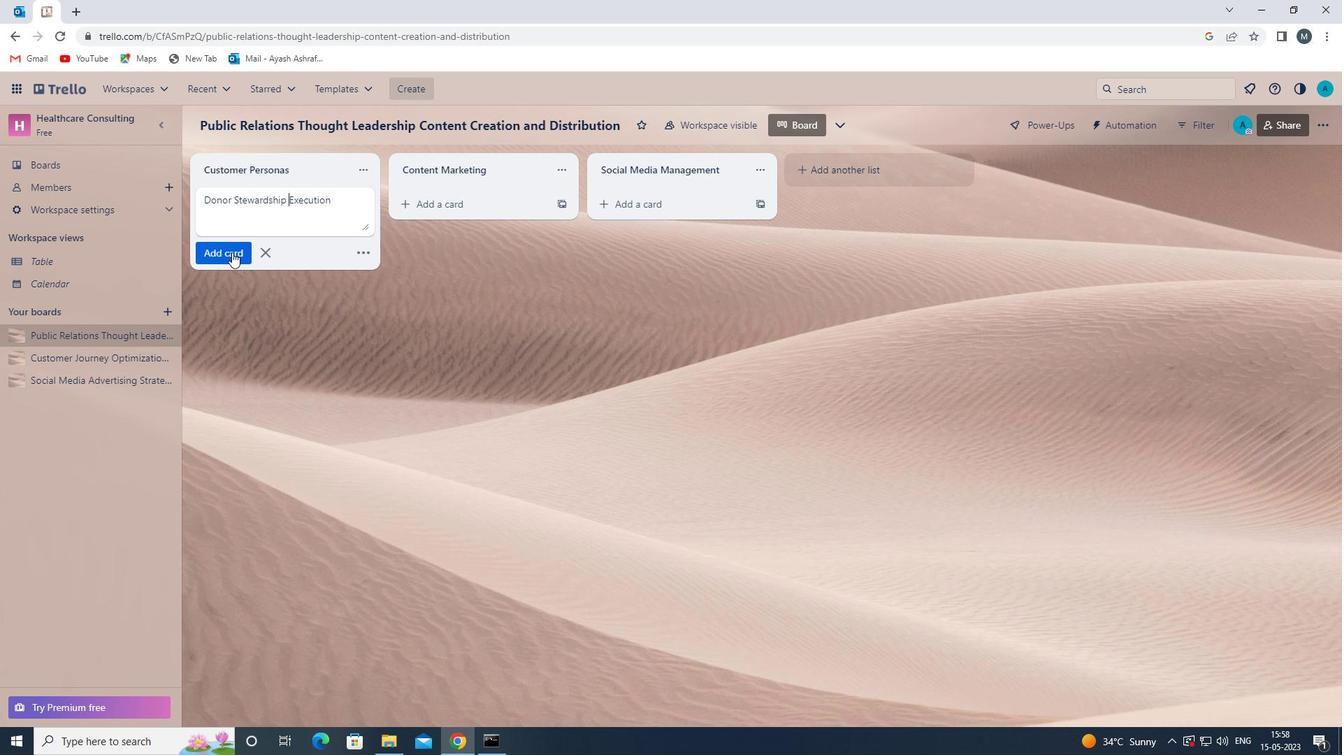 
Action: Mouse moved to (262, 393)
Screenshot: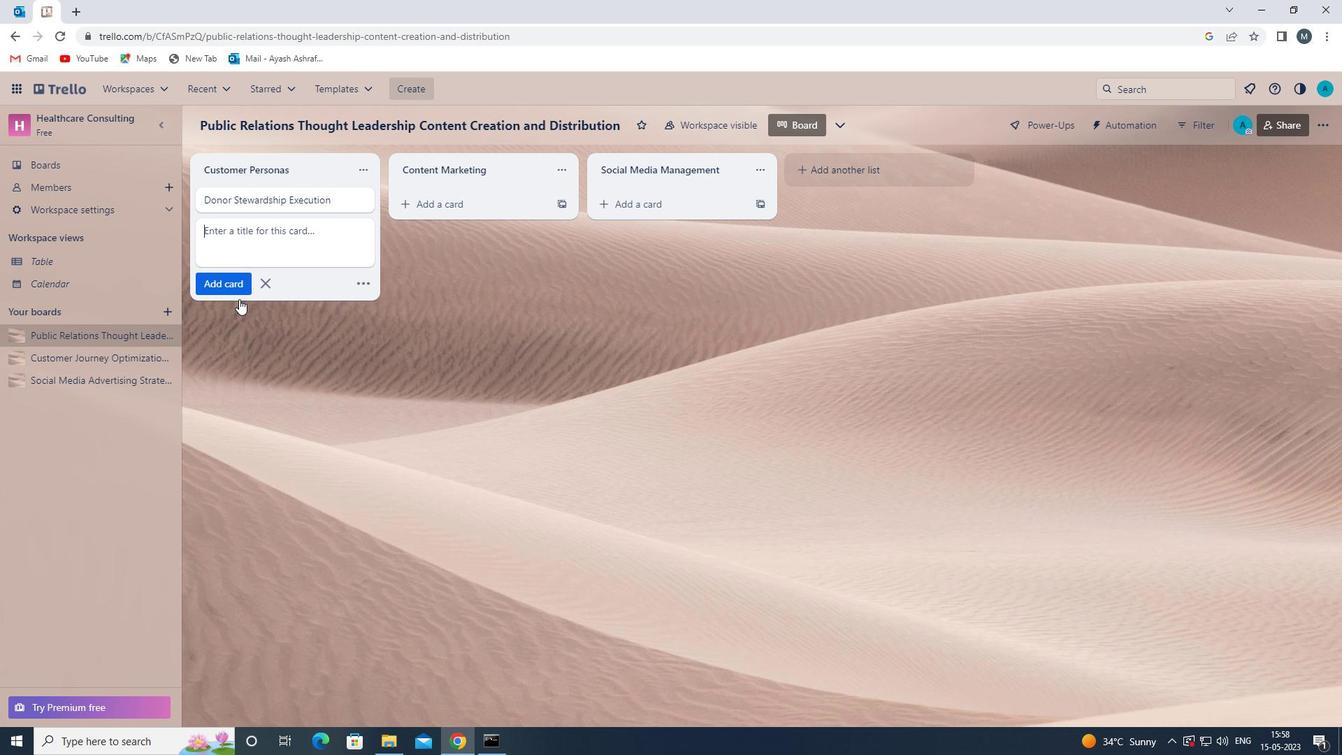 
Action: Mouse pressed left at (262, 393)
Screenshot: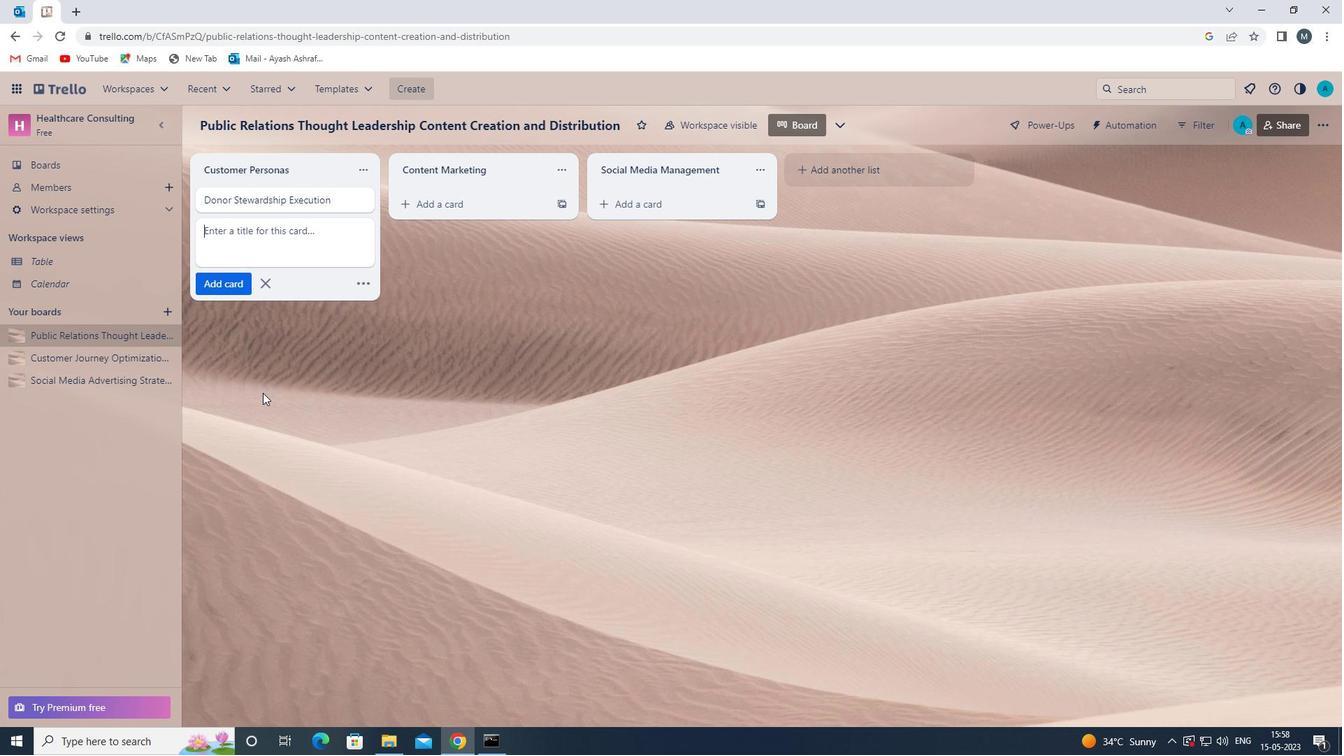 
Action: Mouse moved to (262, 393)
Screenshot: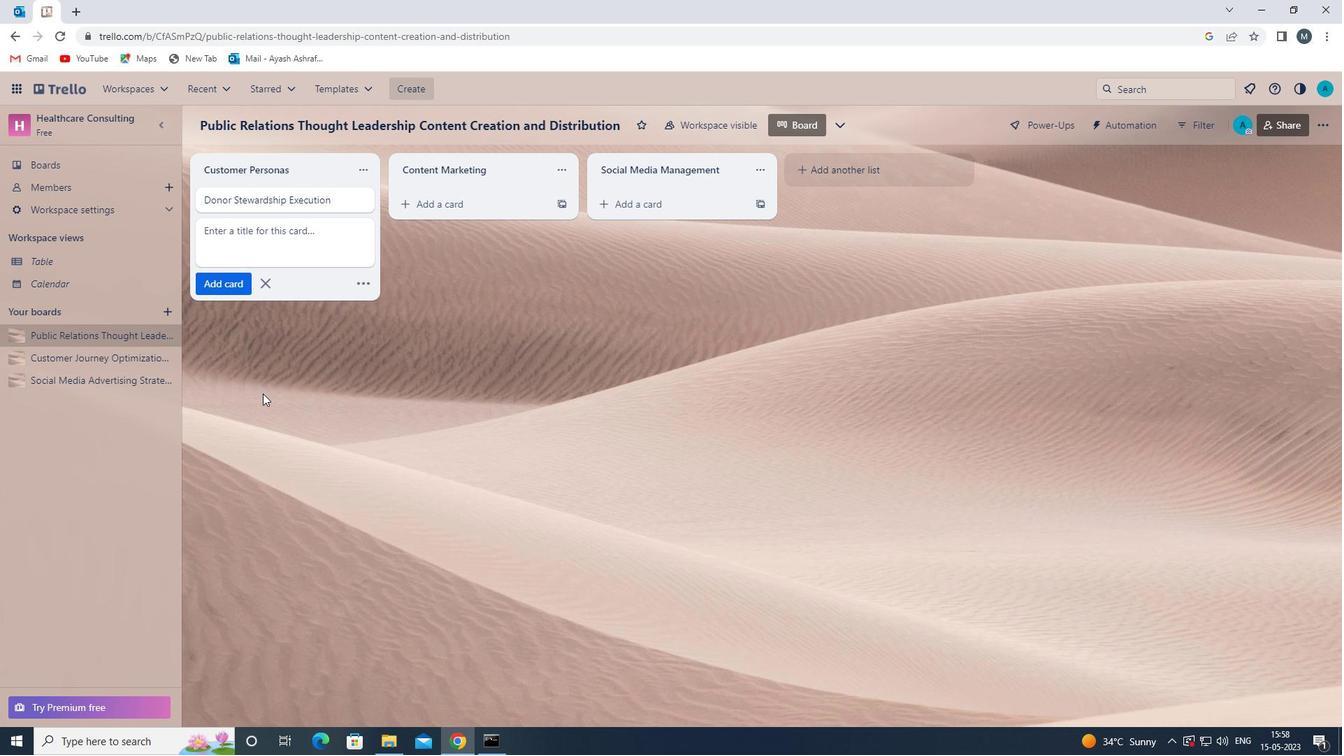 
